 Task: In the Contact  PaisleyAnderson75@manhattan.edu, Add note: 'Schedule a meeting with the marketing team to analyze campaign performance.'. Mark checkbox to create task to follow up ': Tomorrow'. Create task, with  description: Appointment FIxed, Add due date: In 3 Business Days; Add reminder: 30 Minutes before. Set Priority Low  and add note: Take detailed meeting minutes and share them with the team afterward.. Logged in from softage.5@softage.net
Action: Mouse moved to (106, 68)
Screenshot: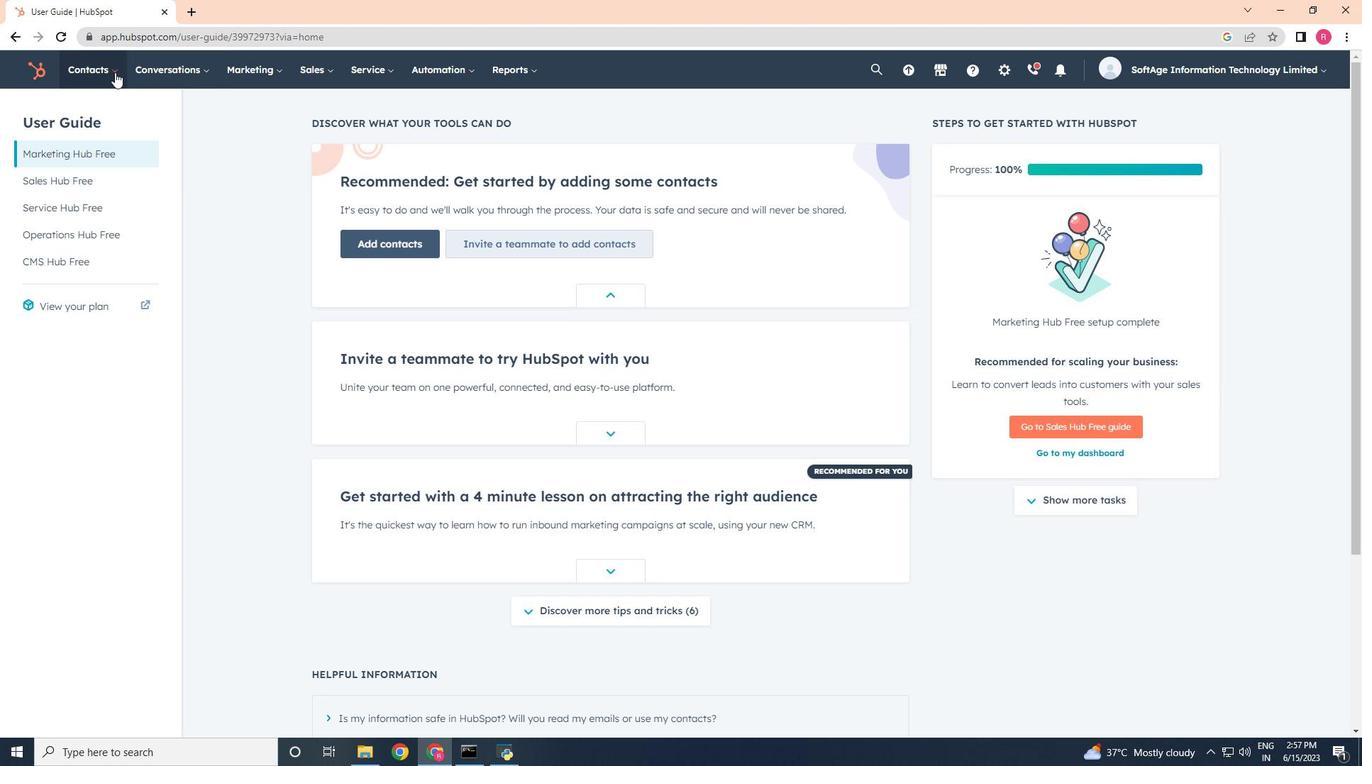
Action: Mouse pressed left at (106, 68)
Screenshot: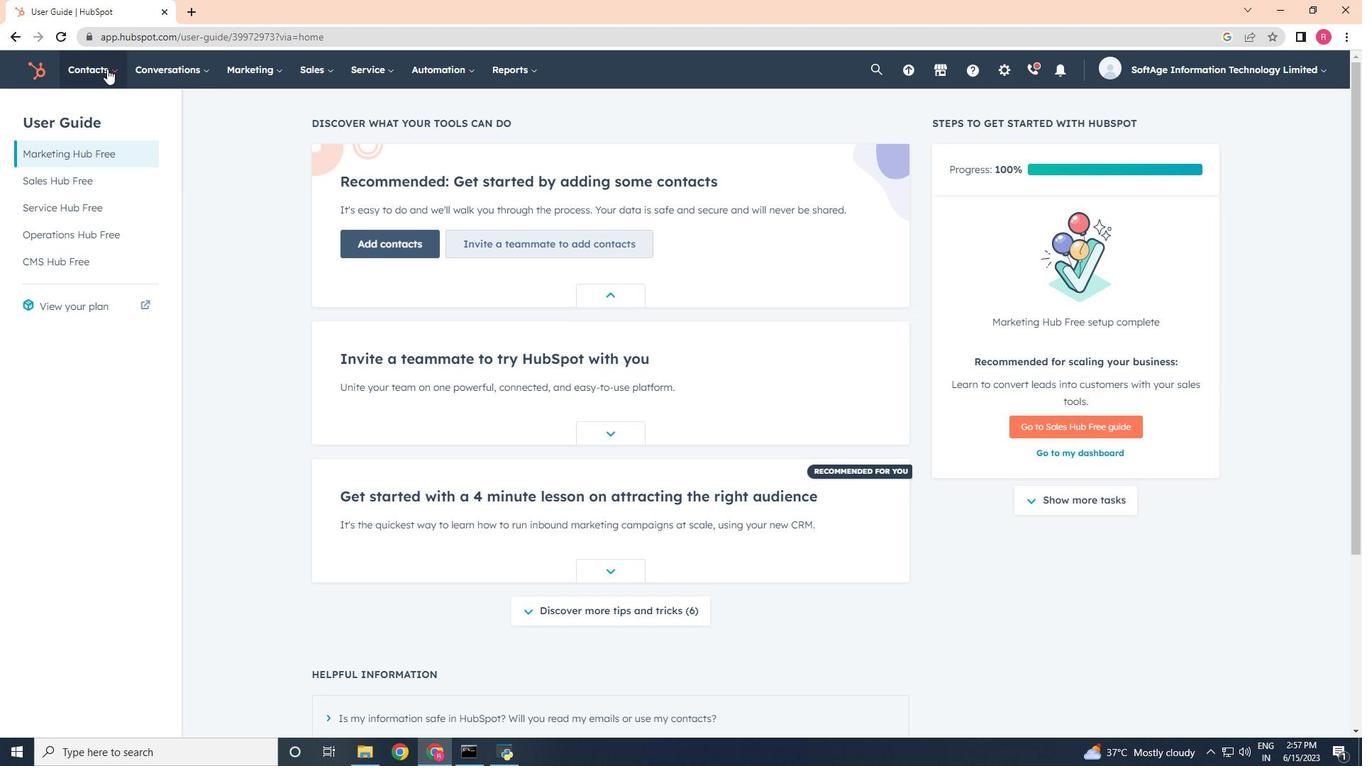 
Action: Mouse moved to (97, 122)
Screenshot: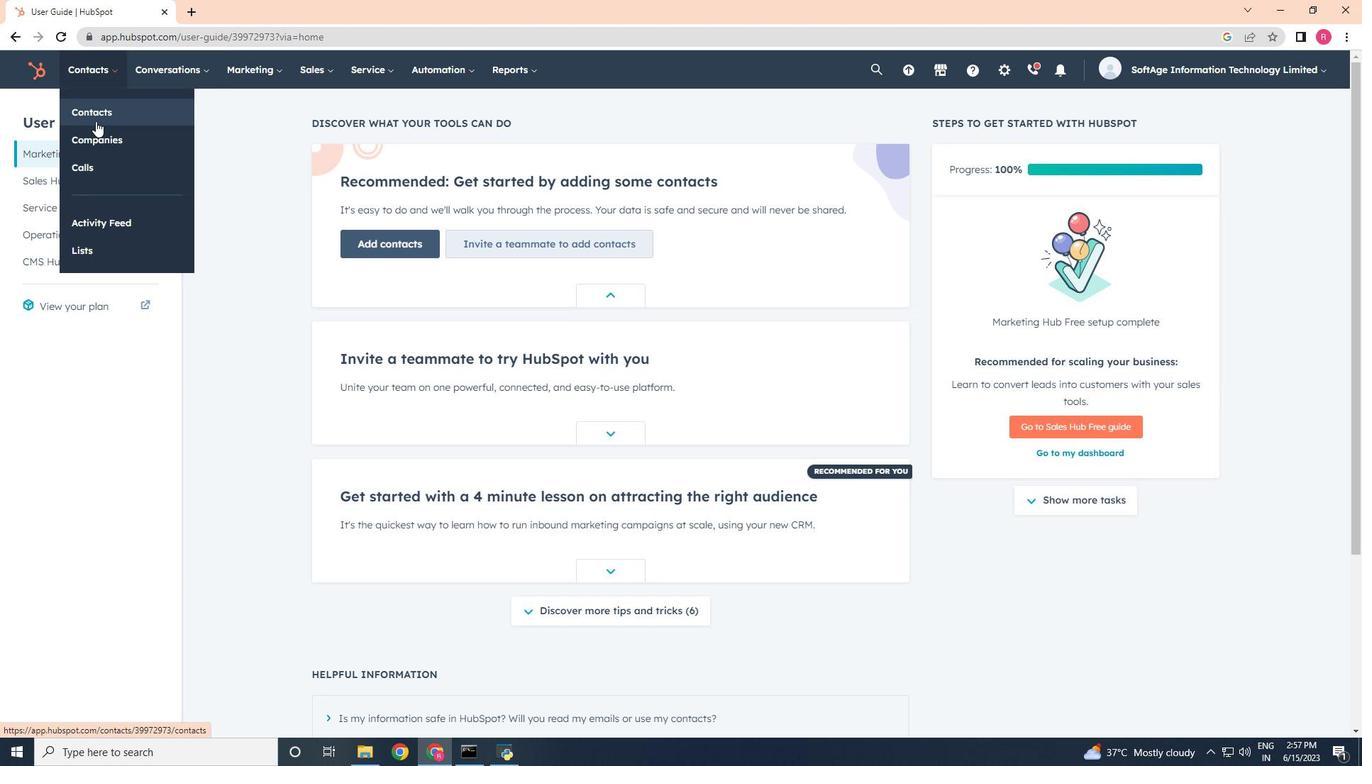
Action: Mouse pressed left at (97, 122)
Screenshot: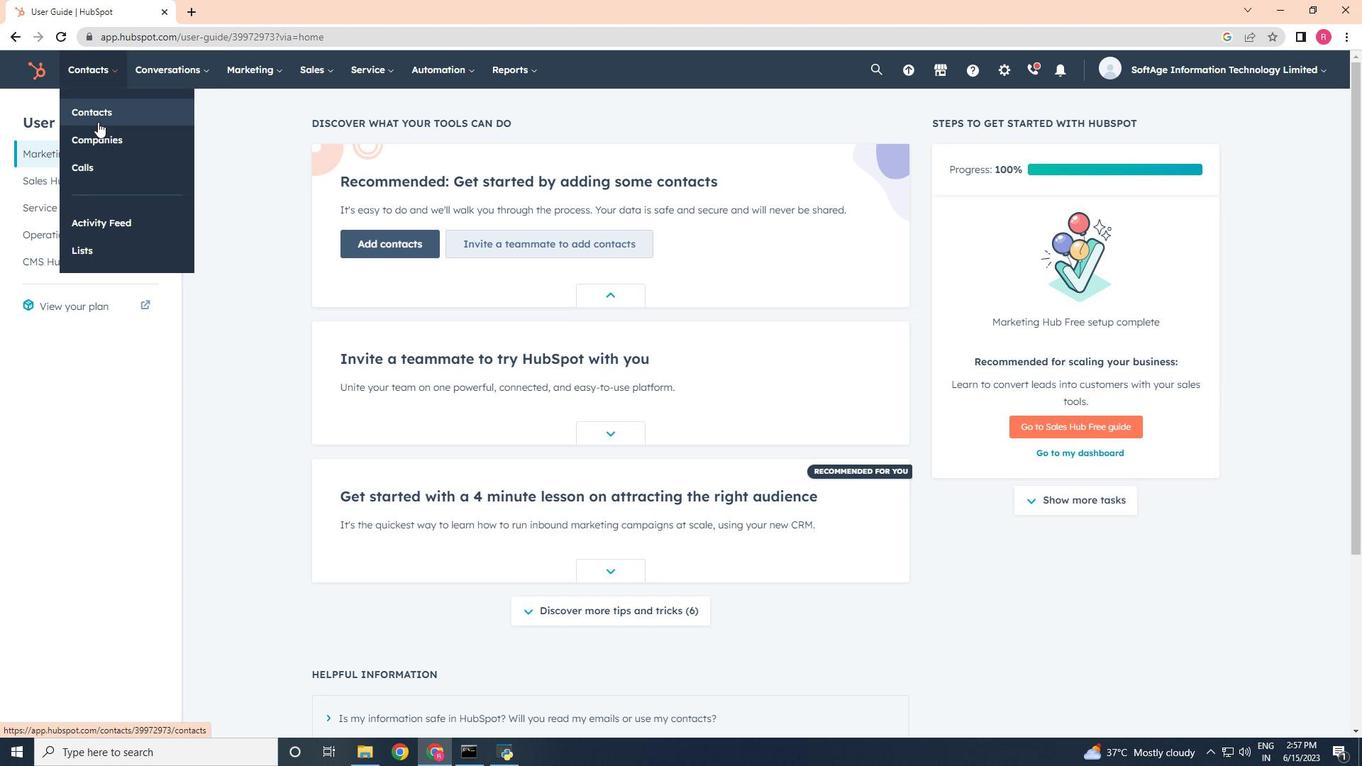 
Action: Mouse moved to (97, 232)
Screenshot: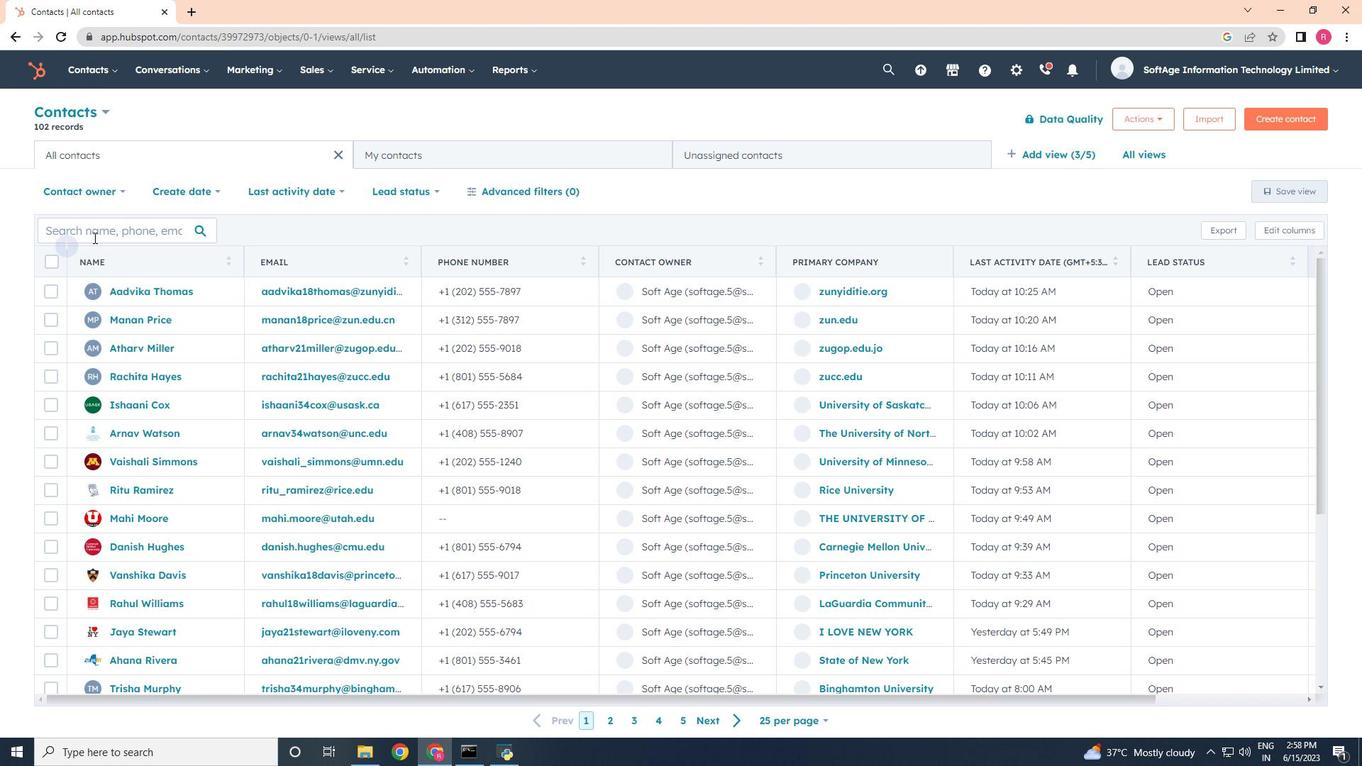 
Action: Mouse pressed left at (97, 232)
Screenshot: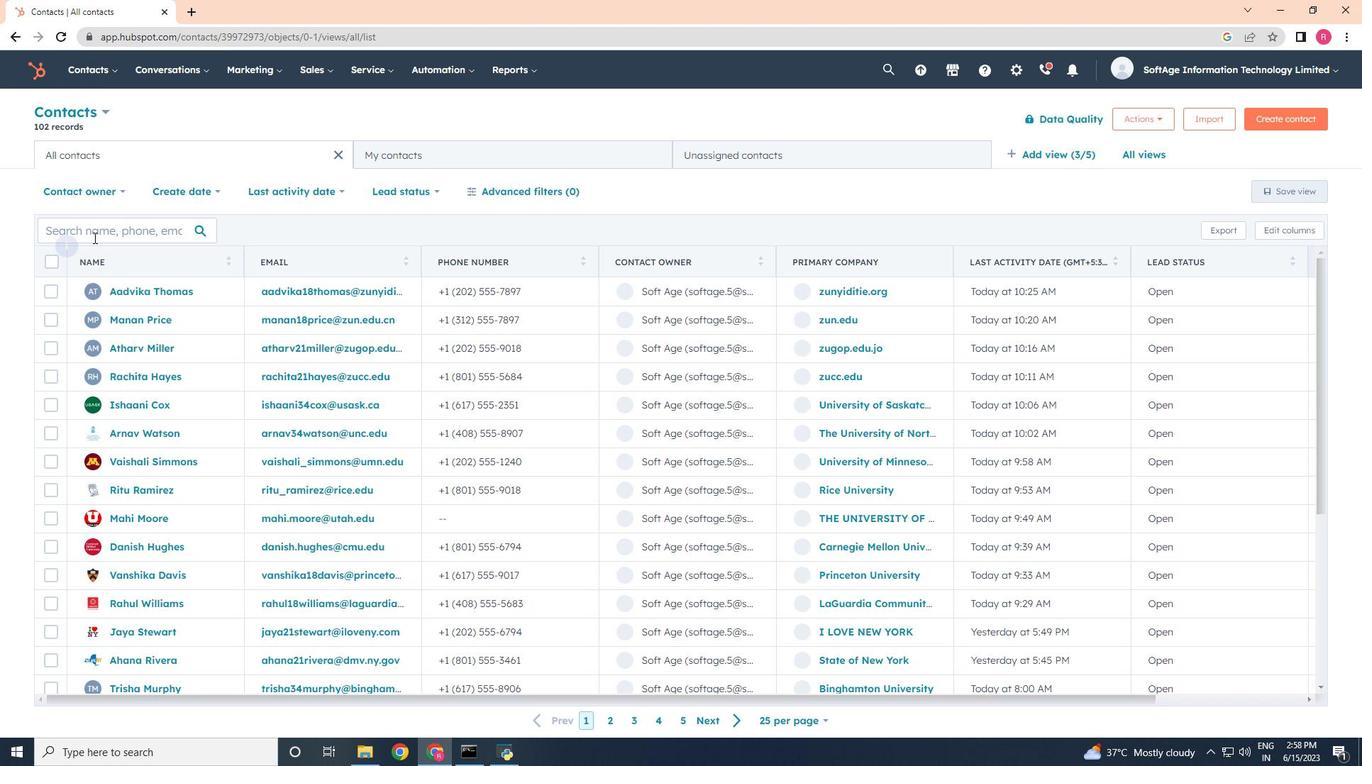 
Action: Key pressed <Key.shift><Key.shift><Key.shift><Key.shift><Key.shift><Key.shift><Key.shift><Key.shift><Key.shift><Key.shift><Key.shift><Key.shift><Key.shift><Key.shift><Key.shift><Key.shift><Key.shift><Key.shift><Key.shift><Key.shift>Paisley<Key.shift><Key.shift><Key.shift><Key.shift><Key.shift><Key.shift><Key.shift><Key.shift><Key.shift><Key.shift><Key.shift><Key.shift><Key.shift><Key.shift><Key.shift><Key.shift><Key.shift><Key.shift><Key.shift><Key.shift><Key.shift><Key.shift><Key.shift><Key.shift><Key.shift><Key.shift><Key.shift><Key.shift>Ander
Screenshot: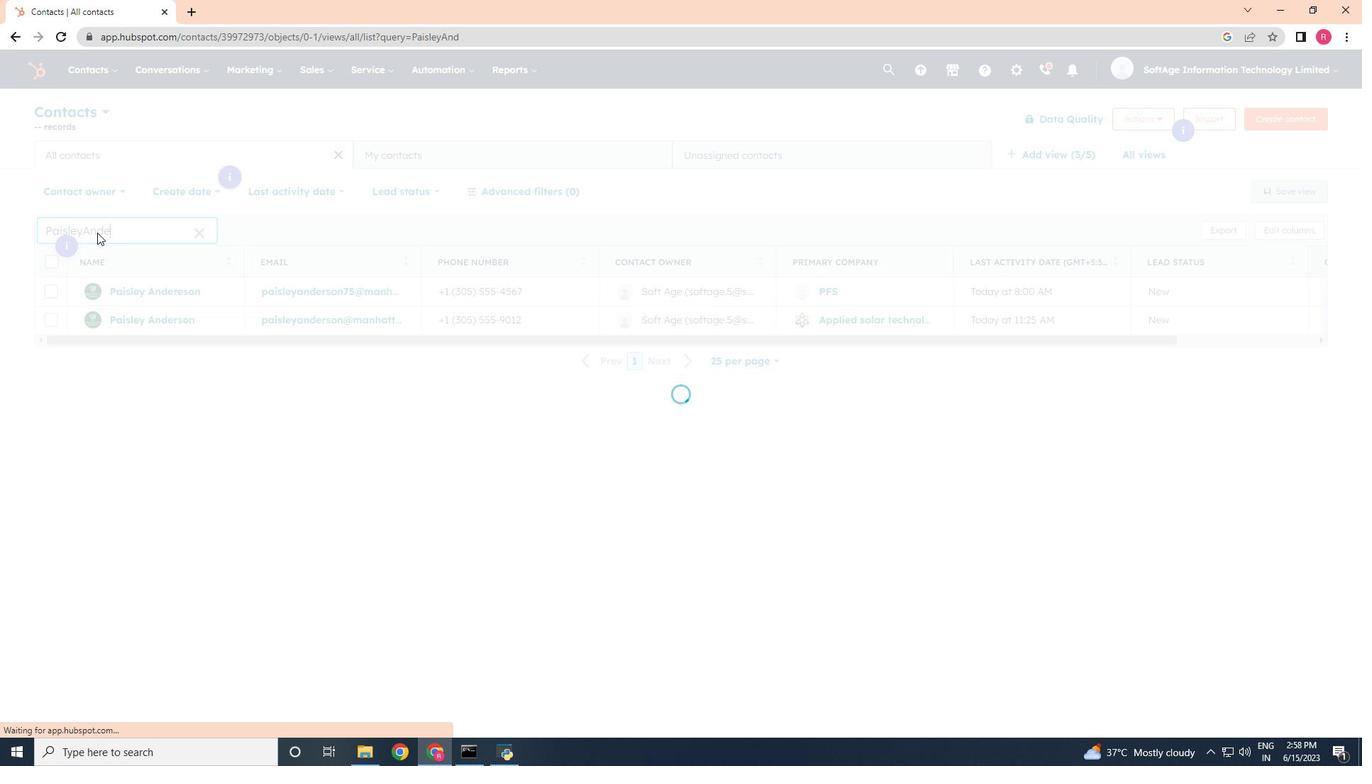 
Action: Mouse moved to (151, 295)
Screenshot: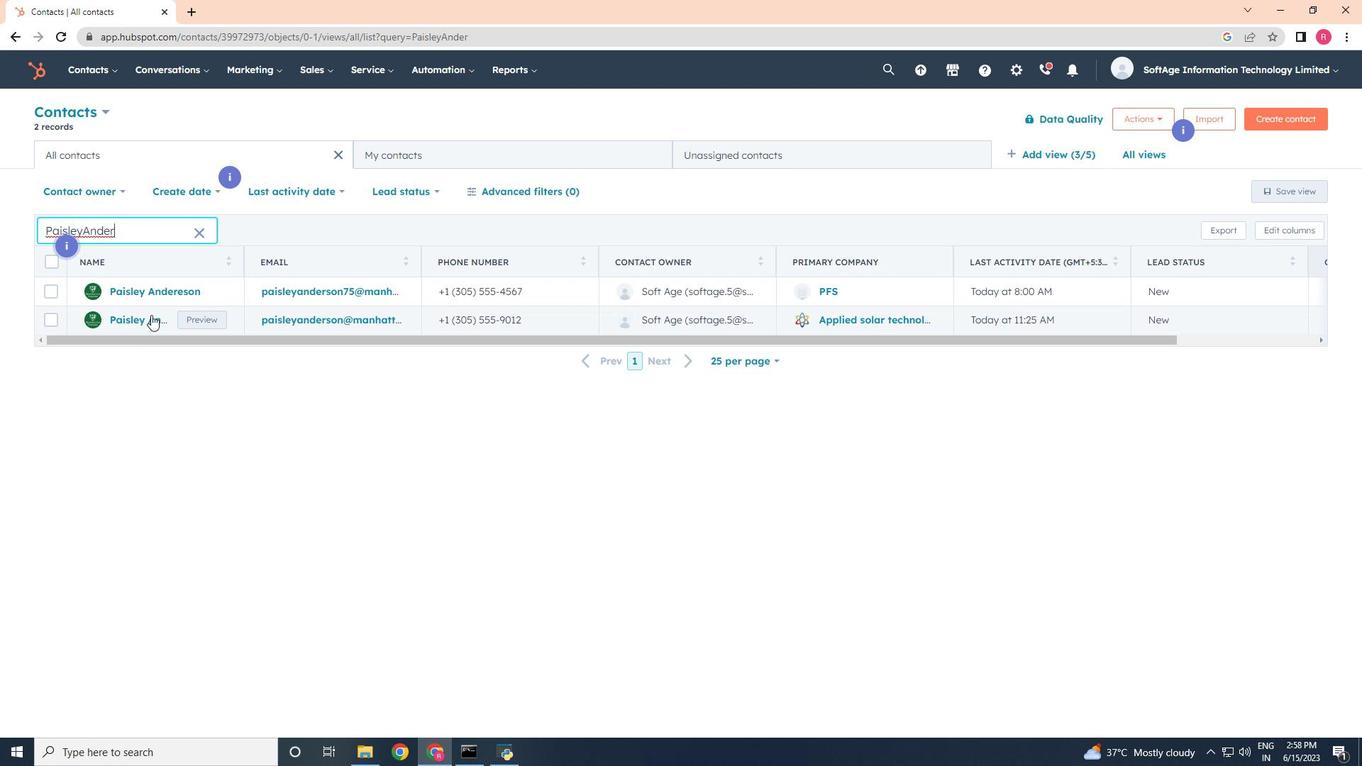 
Action: Mouse pressed left at (151, 295)
Screenshot: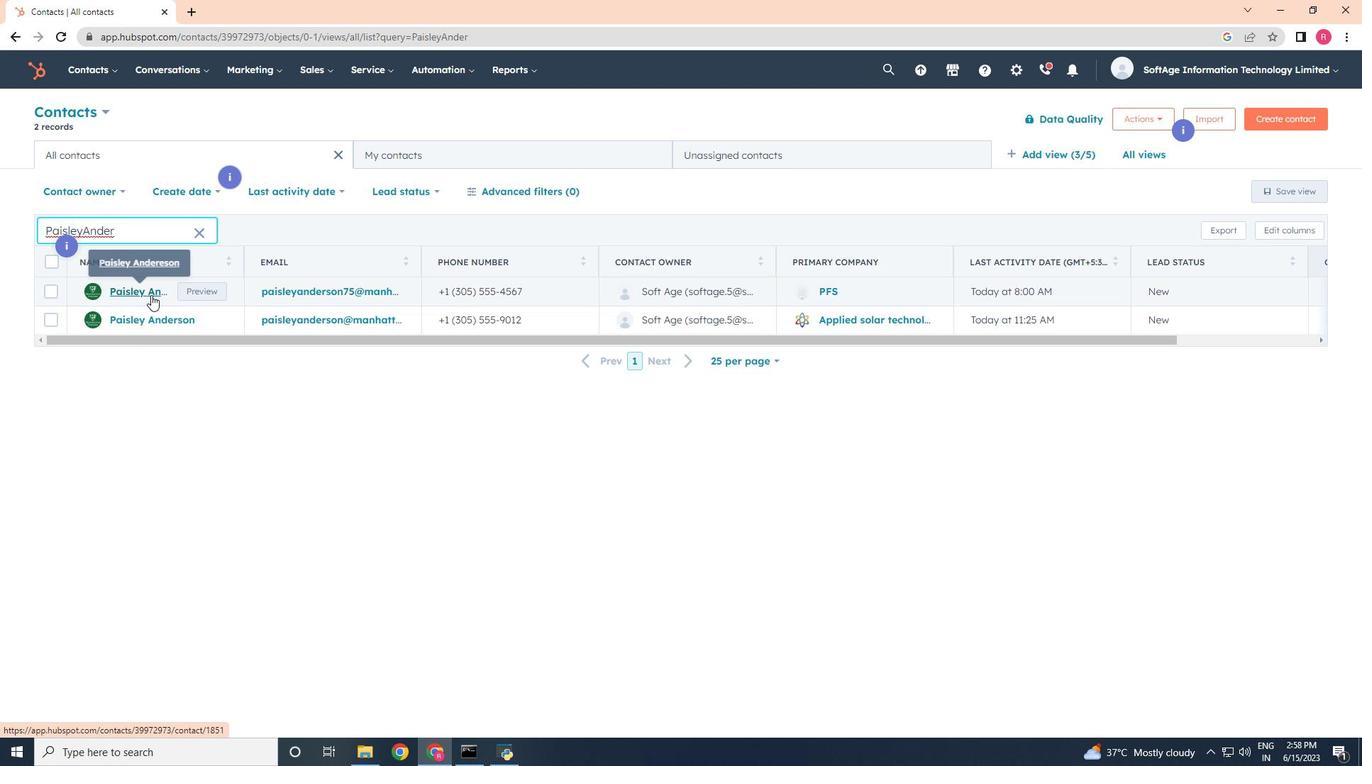 
Action: Mouse moved to (44, 291)
Screenshot: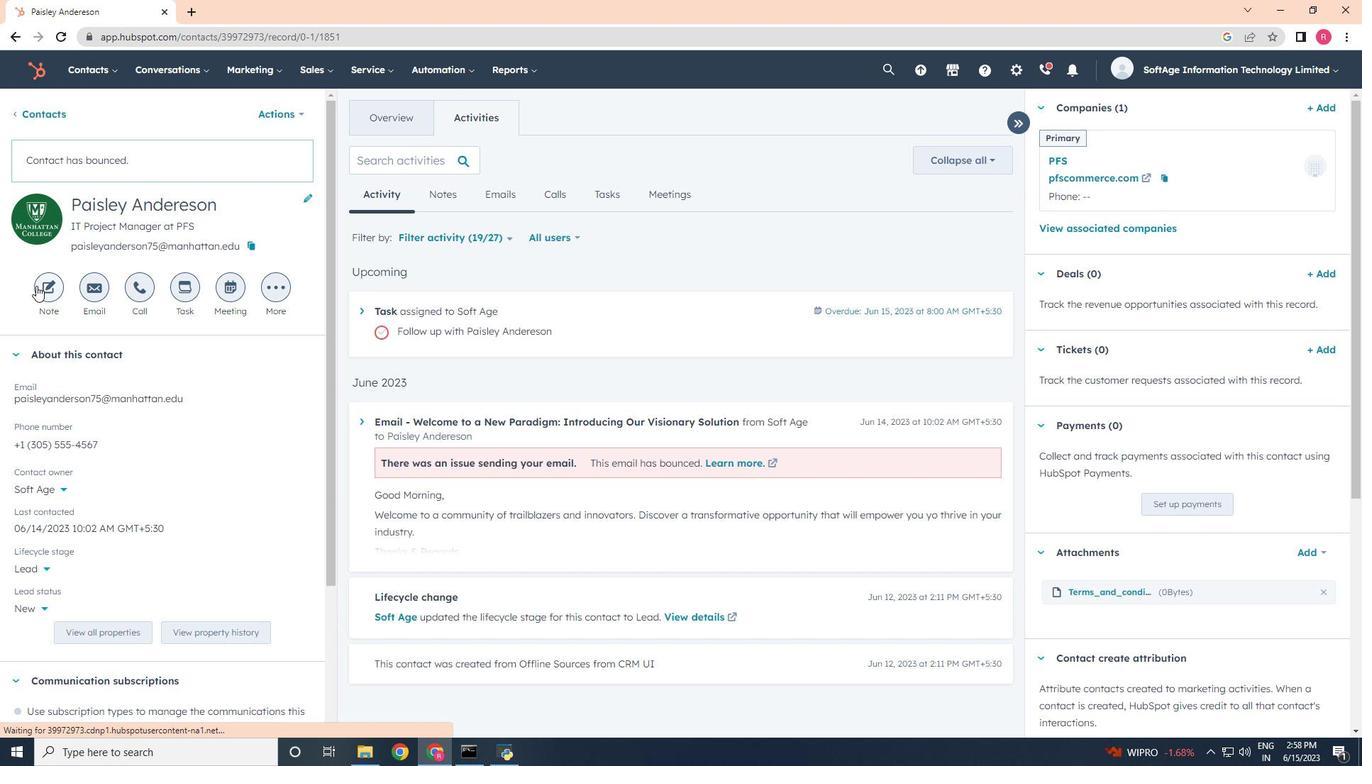 
Action: Mouse pressed left at (44, 291)
Screenshot: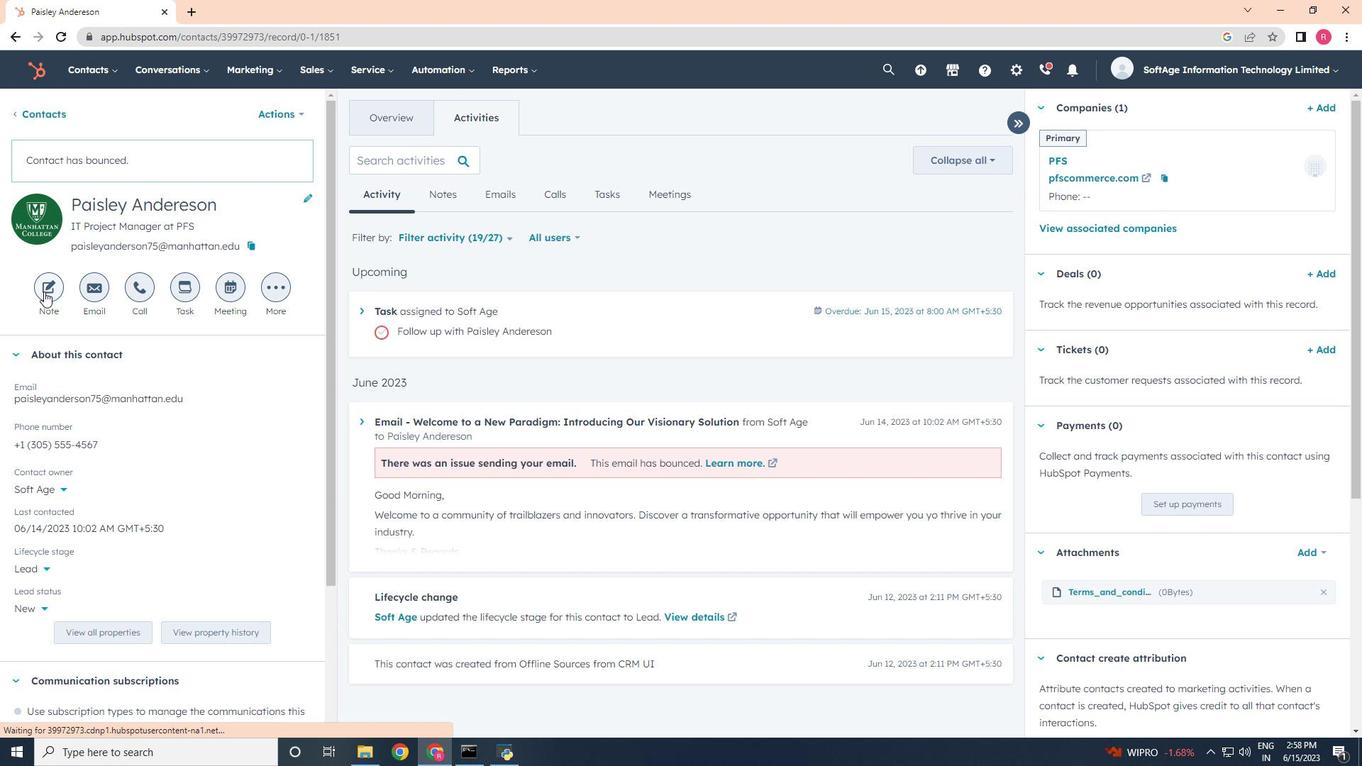 
Action: Mouse moved to (1201, 425)
Screenshot: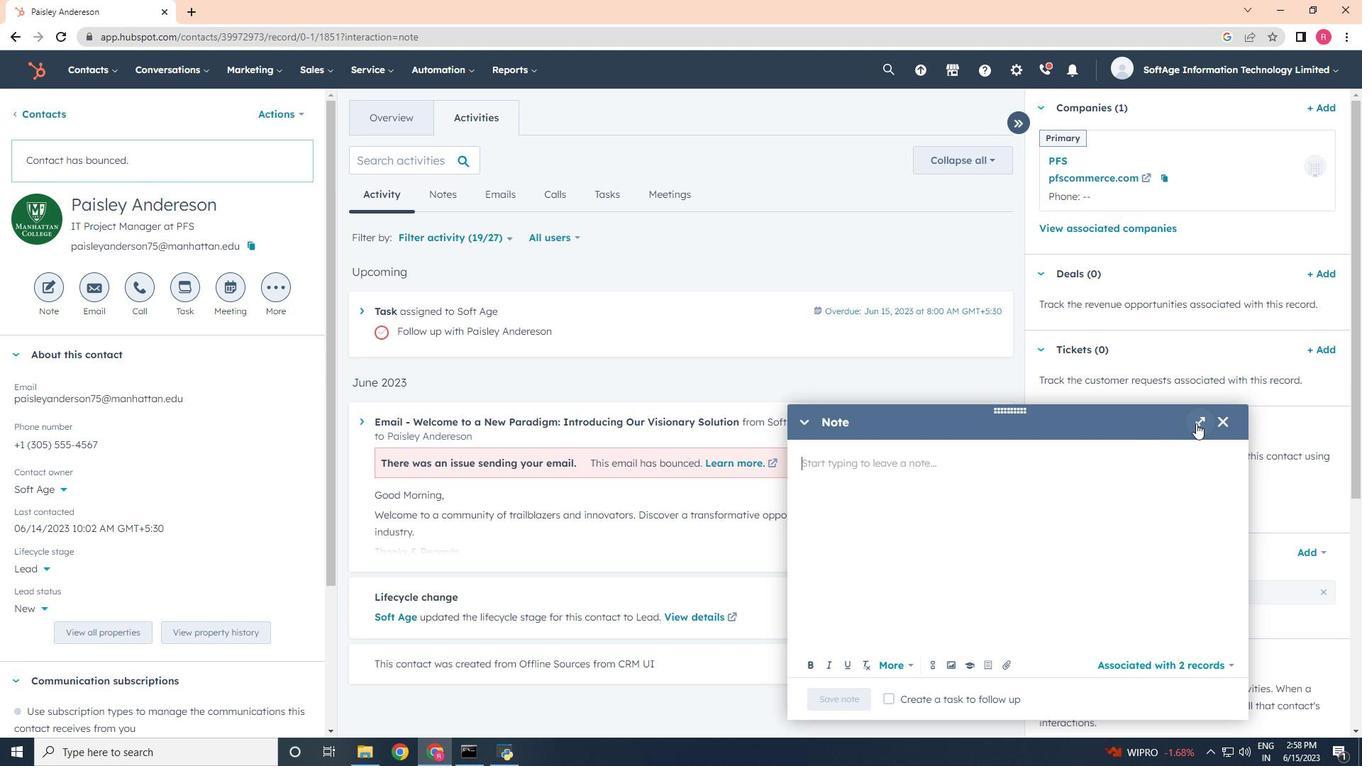
Action: Mouse pressed left at (1201, 425)
Screenshot: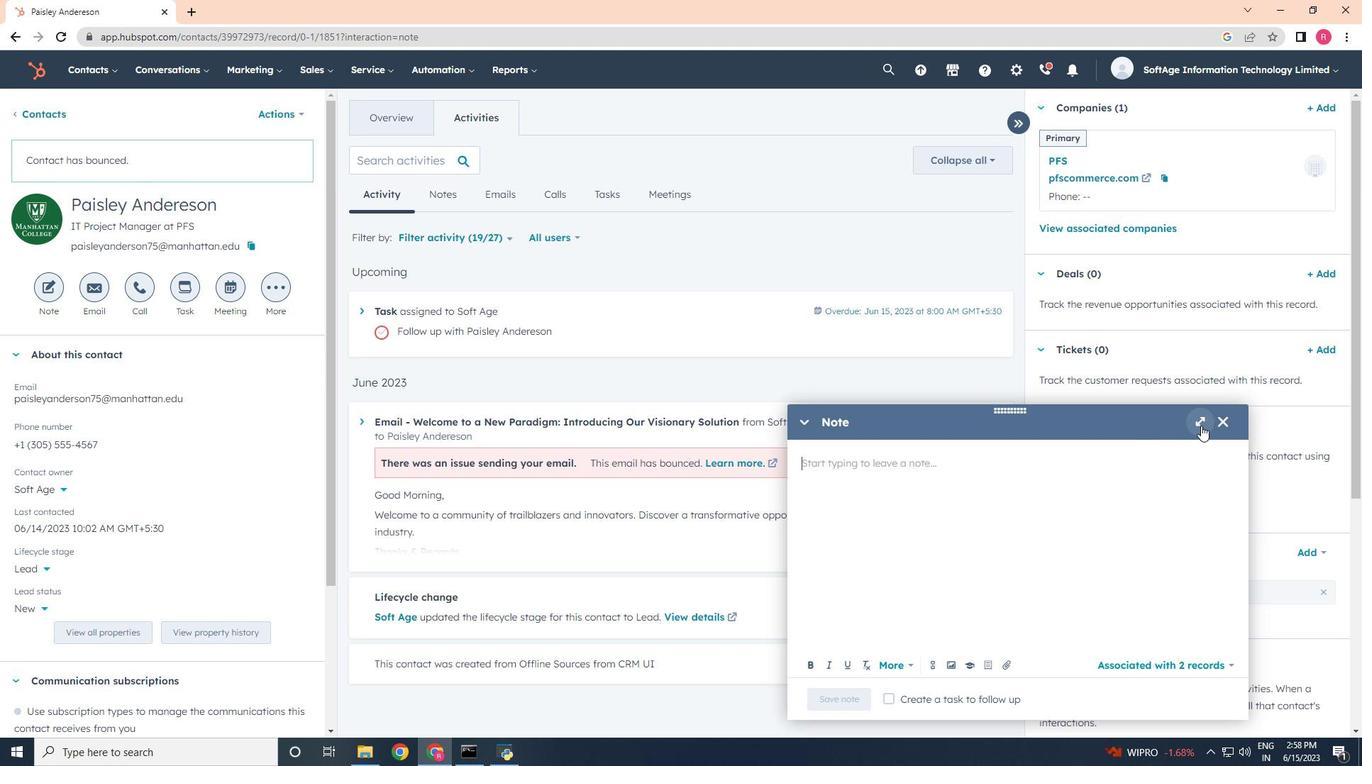 
Action: Mouse moved to (768, 459)
Screenshot: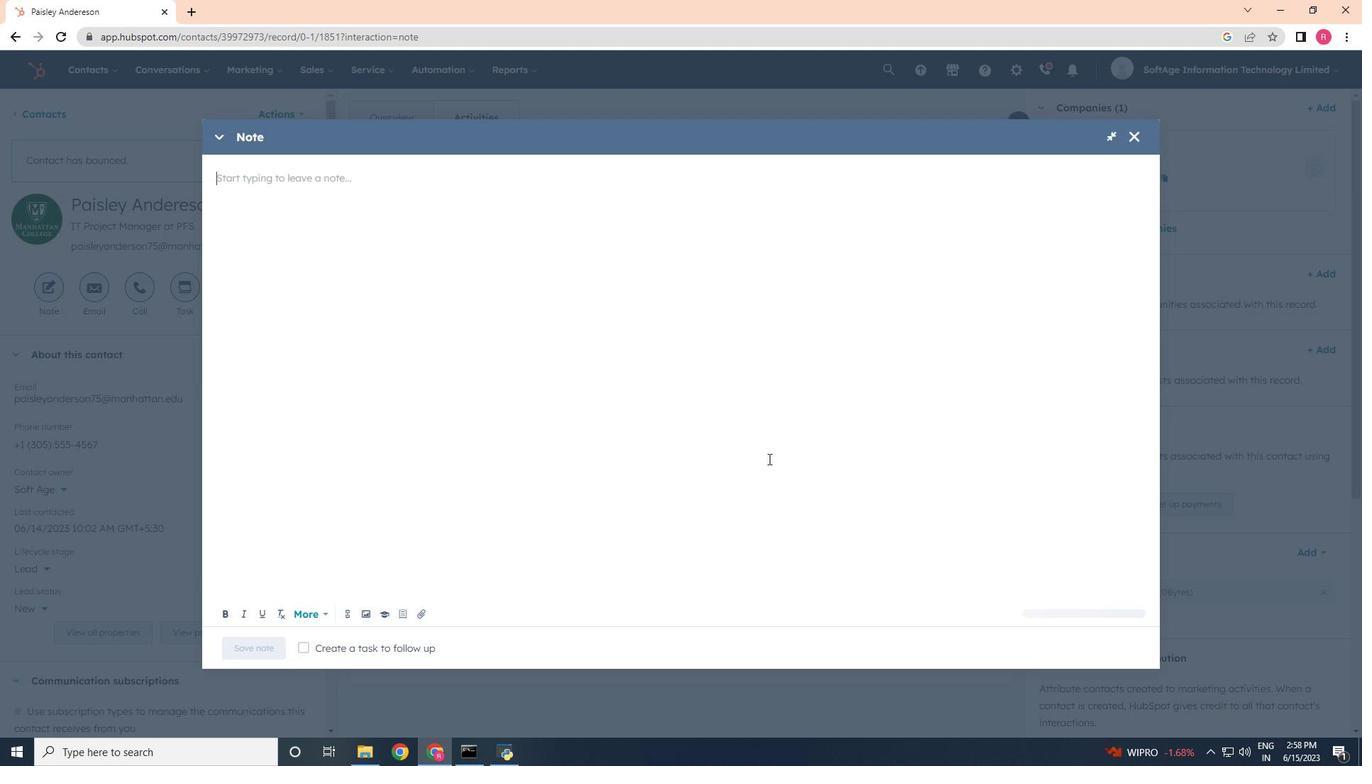 
Action: Key pressed <Key.shift>Schedule<Key.space>a<Key.space>meeting<Key.space>with<Key.space>the<Key.space>marketing<Key.space>team<Key.space>to<Key.space>analyze<Key.space>campaign<Key.space>performance<Key.space><Key.backspace>.
Screenshot: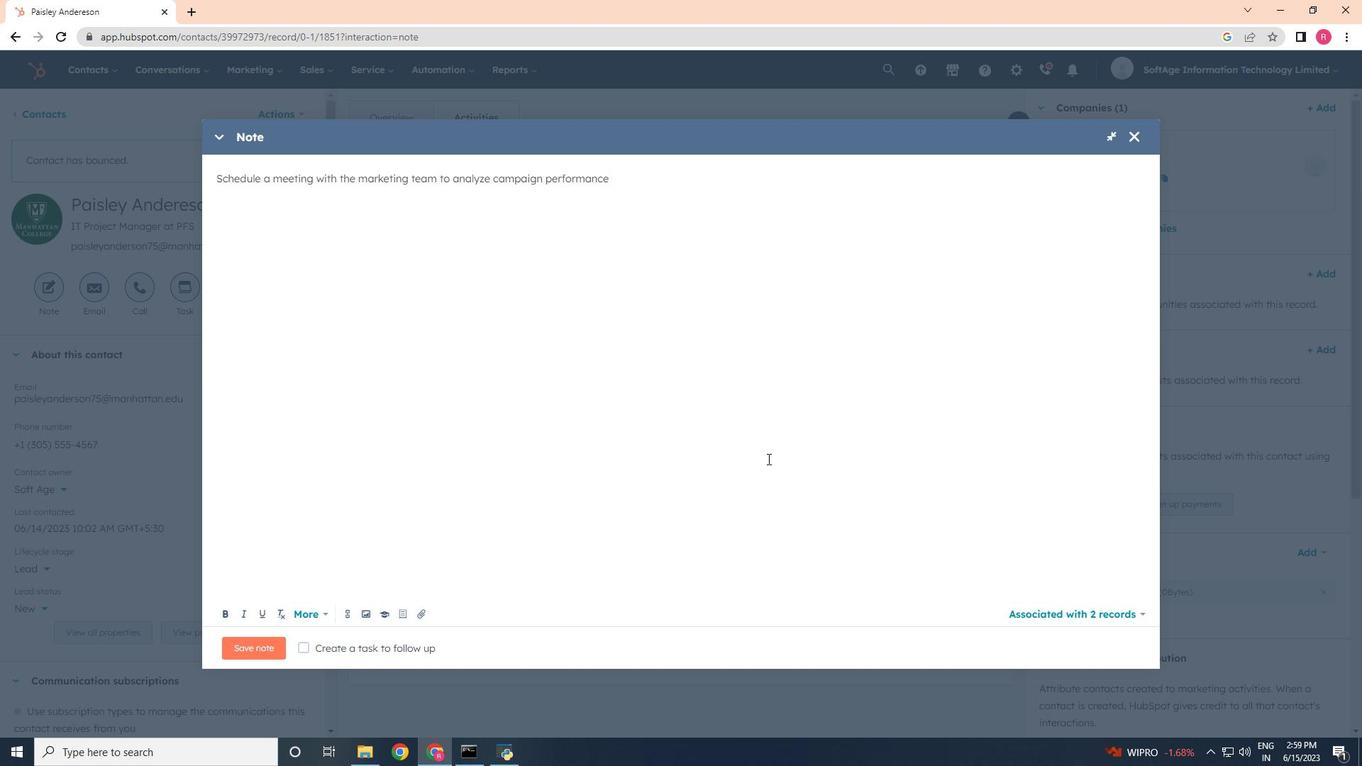 
Action: Mouse moved to (304, 653)
Screenshot: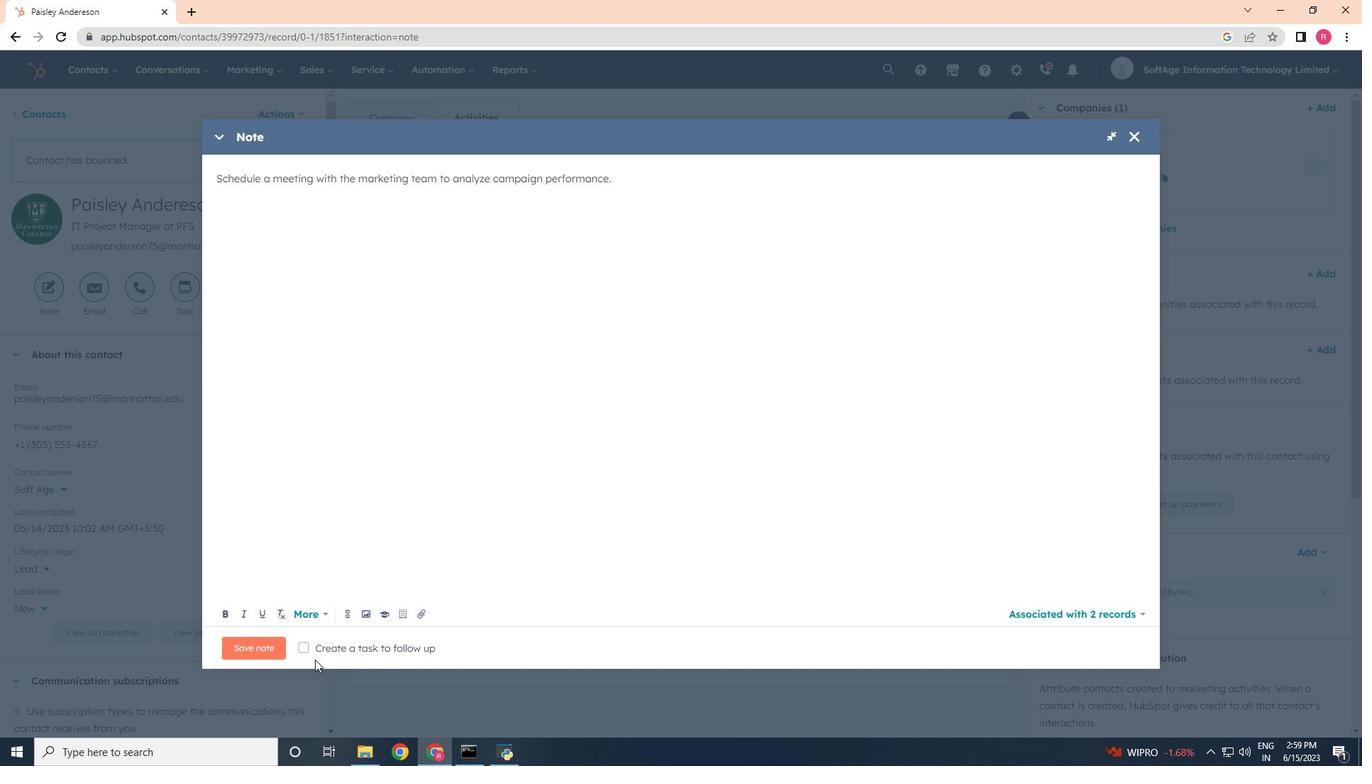 
Action: Mouse pressed left at (304, 653)
Screenshot: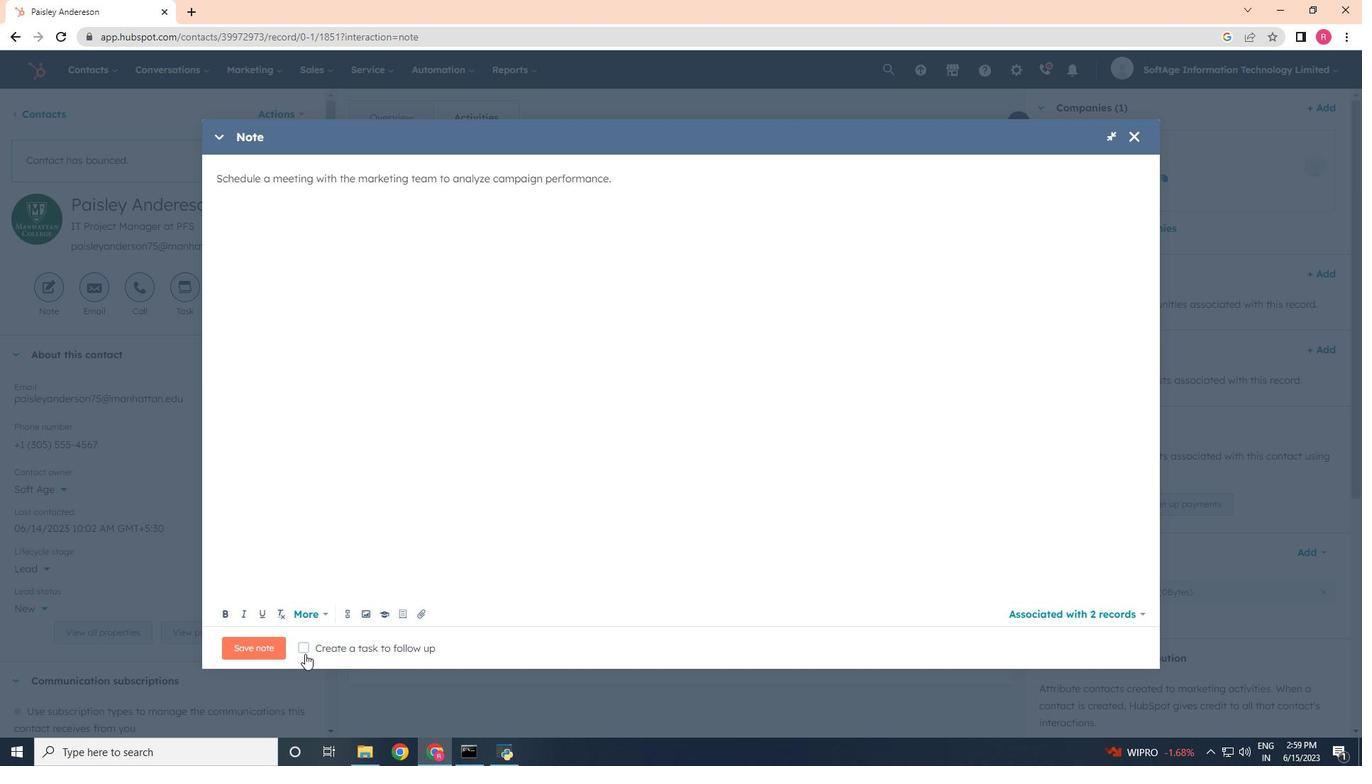 
Action: Mouse moved to (492, 647)
Screenshot: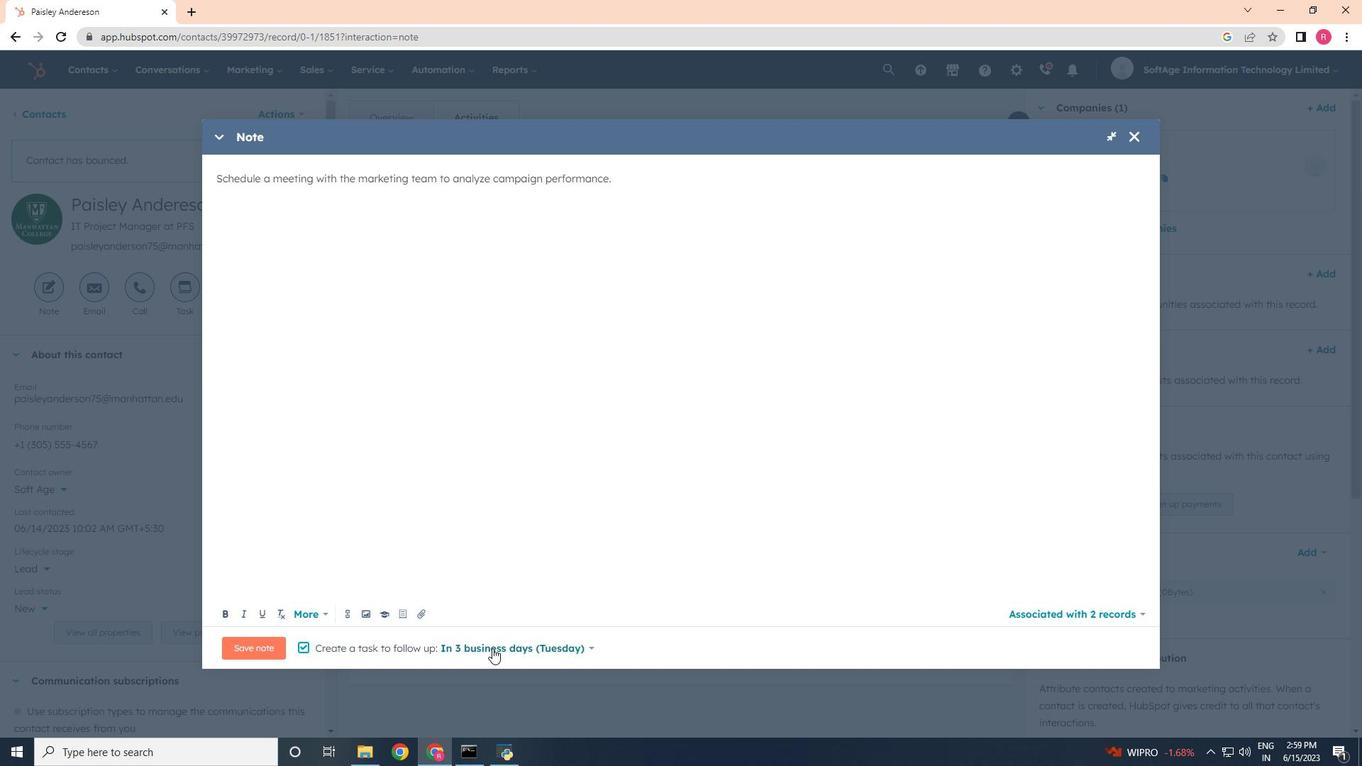 
Action: Mouse pressed left at (492, 647)
Screenshot: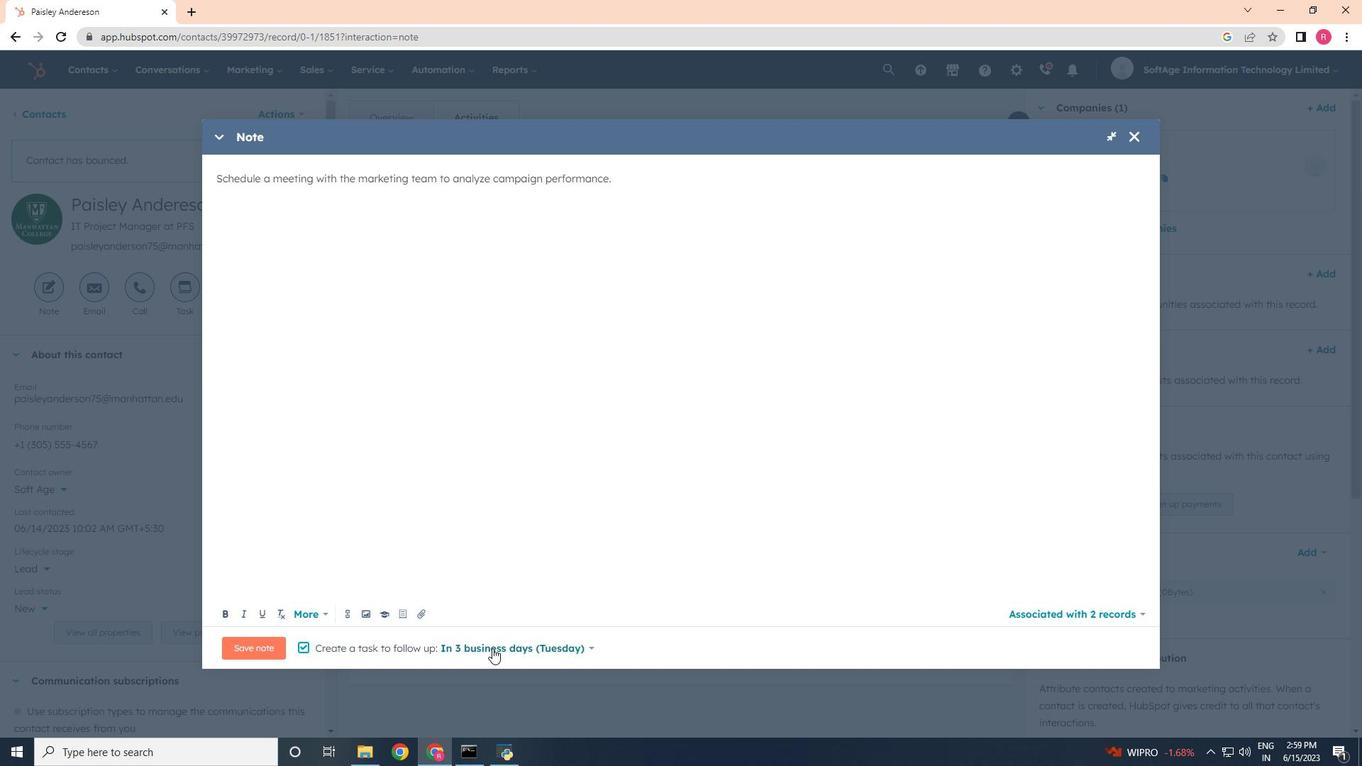 
Action: Mouse moved to (530, 567)
Screenshot: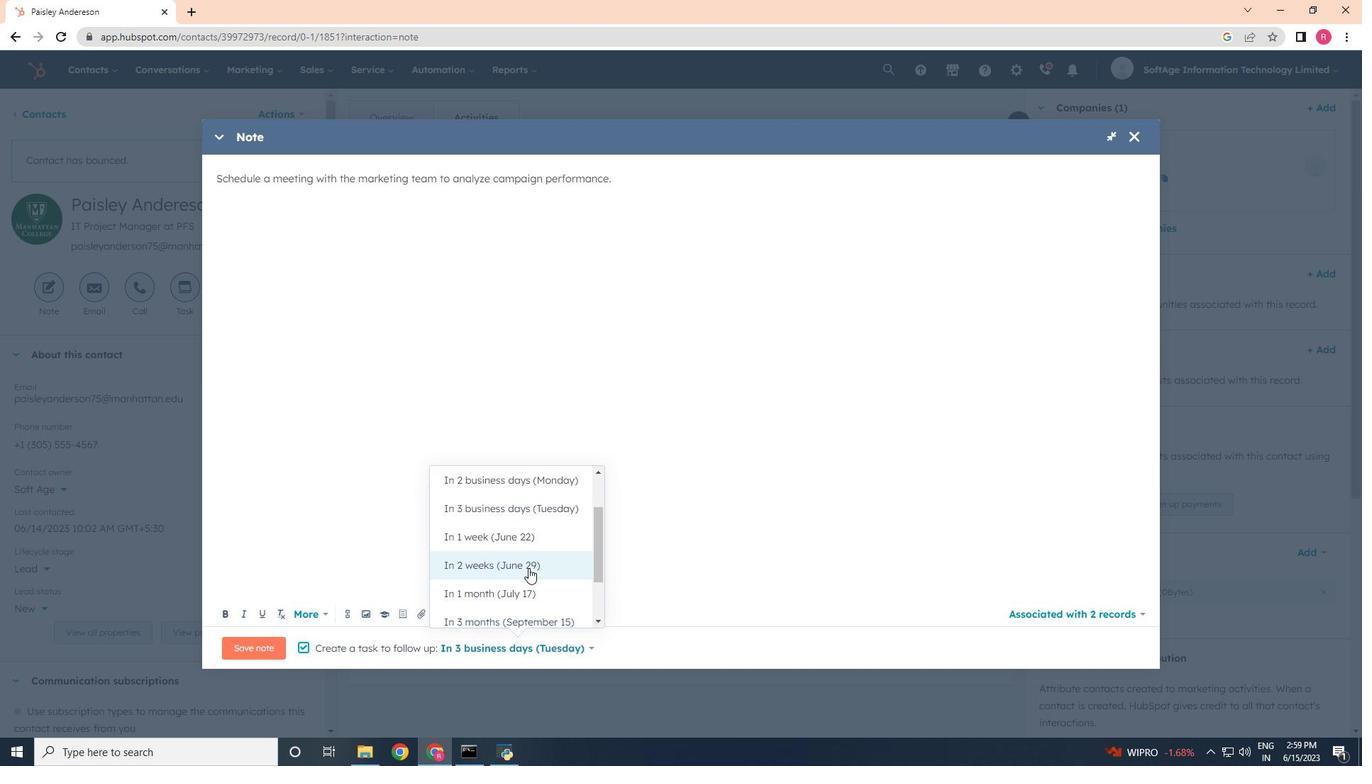 
Action: Mouse scrolled (530, 566) with delta (0, 0)
Screenshot: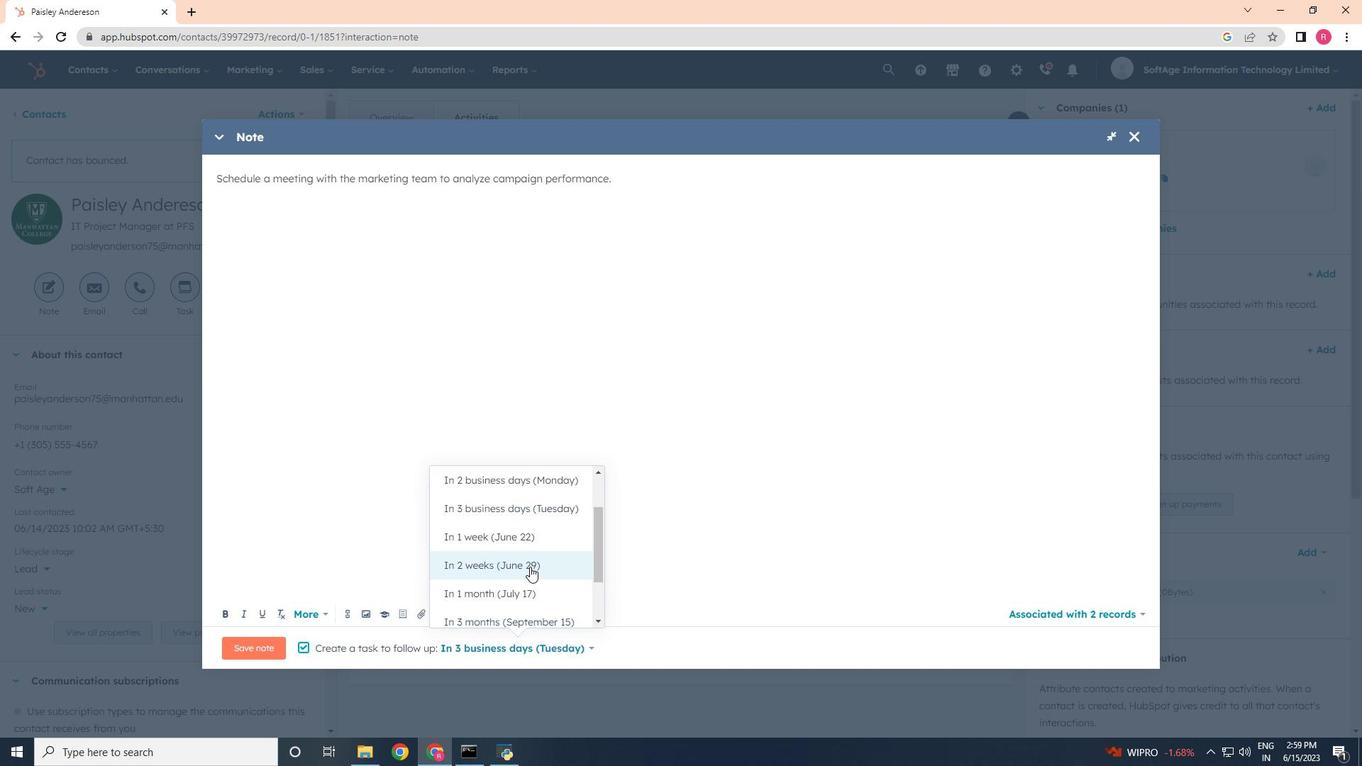 
Action: Mouse moved to (530, 566)
Screenshot: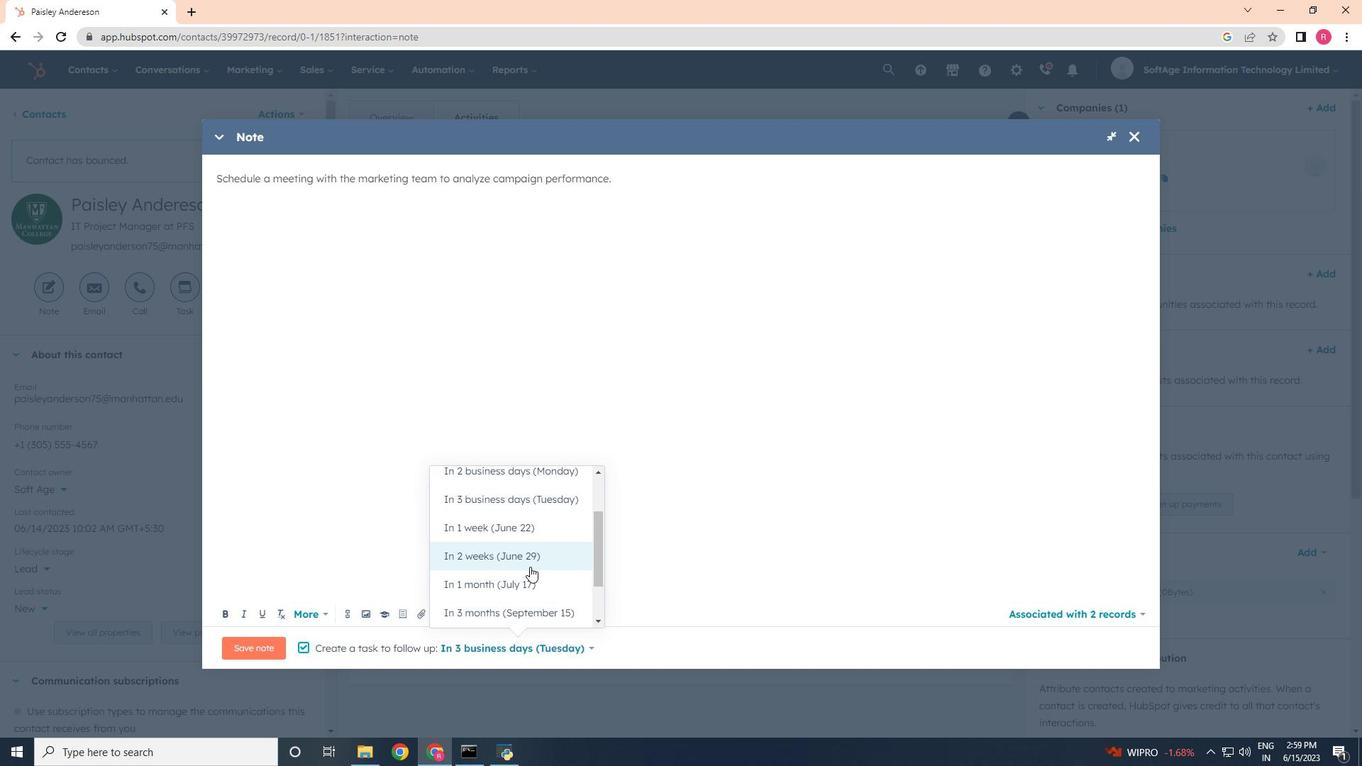 
Action: Mouse scrolled (530, 567) with delta (0, 0)
Screenshot: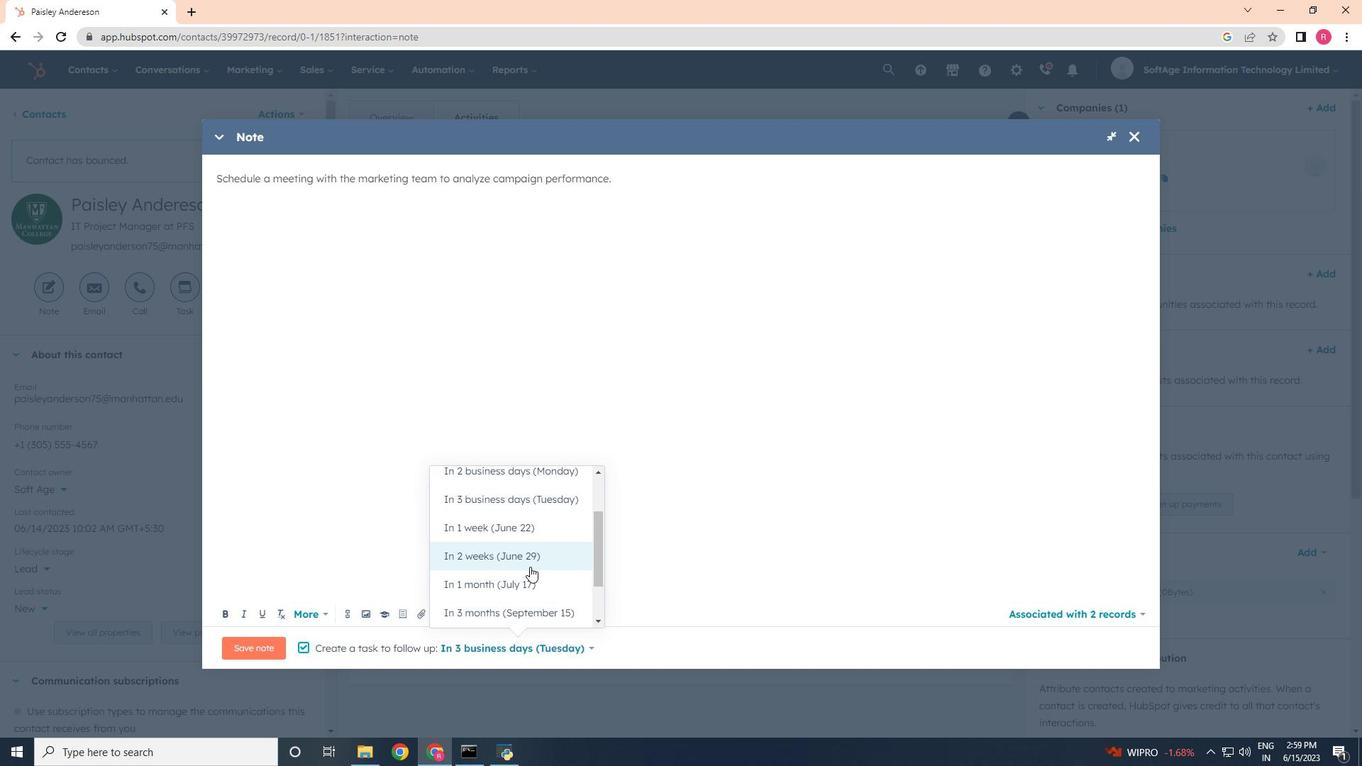 
Action: Mouse moved to (531, 565)
Screenshot: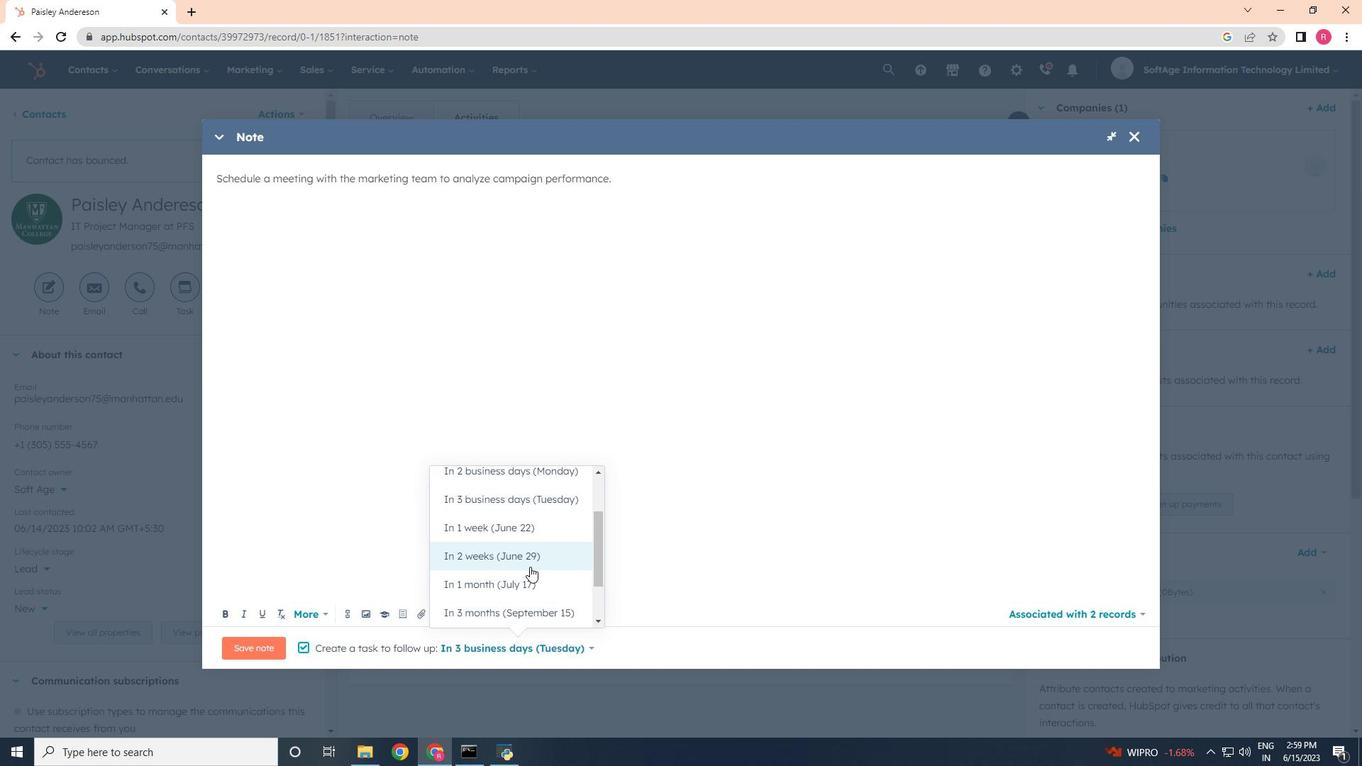 
Action: Mouse scrolled (531, 566) with delta (0, 0)
Screenshot: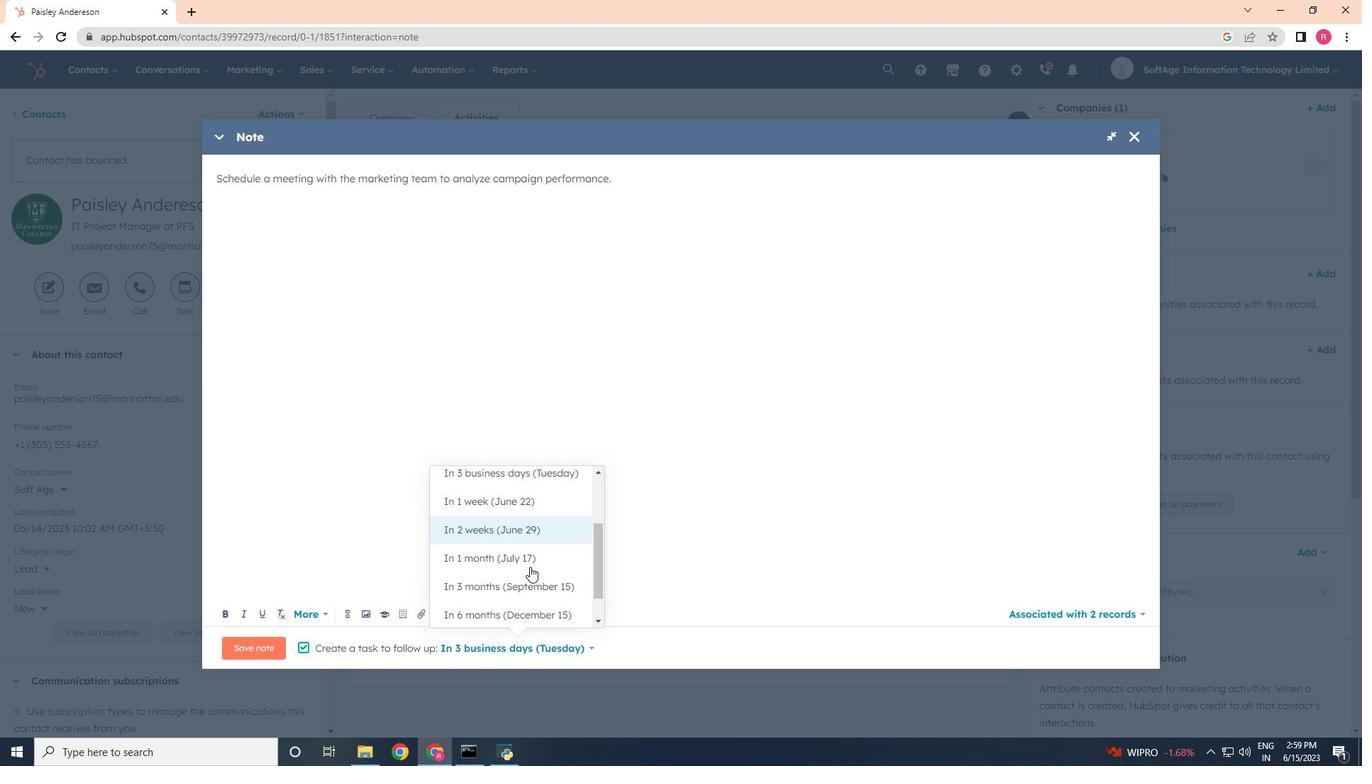 
Action: Mouse scrolled (531, 566) with delta (0, 0)
Screenshot: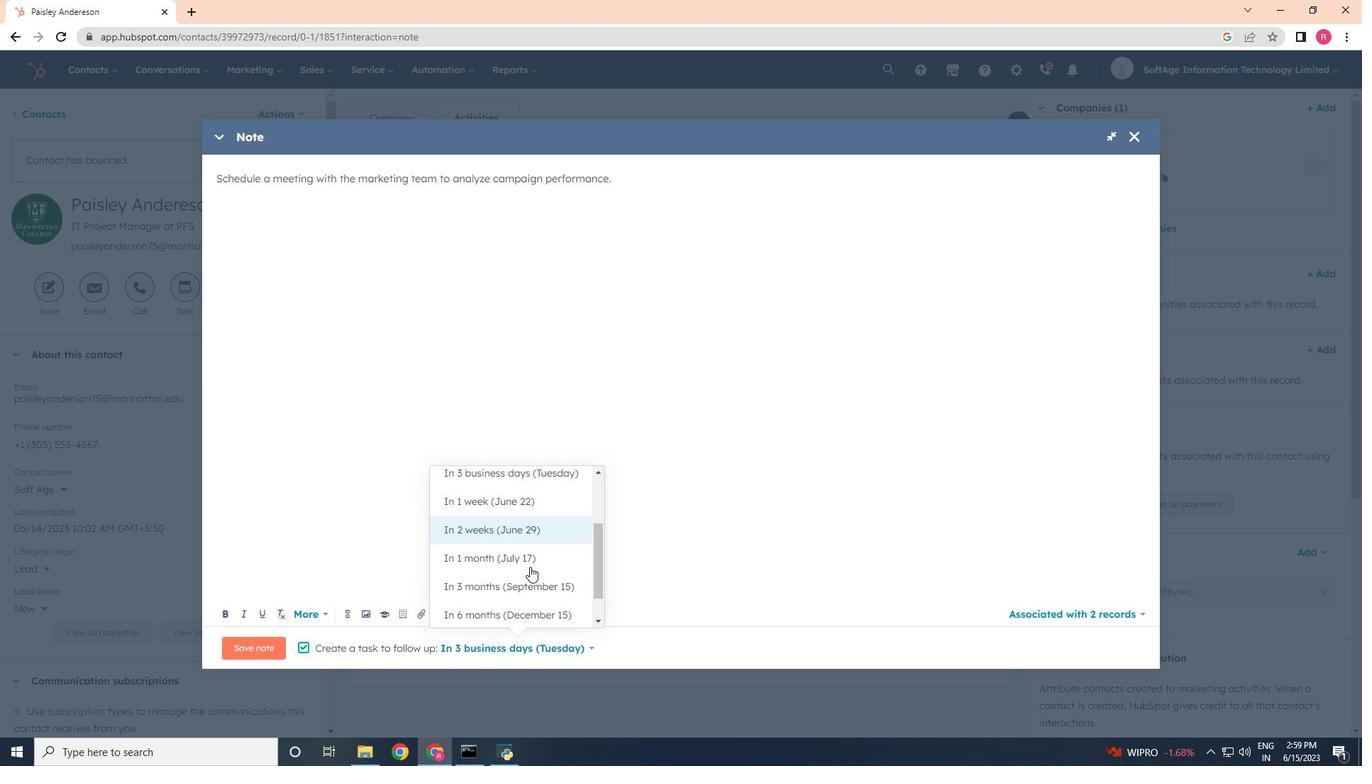 
Action: Mouse scrolled (531, 566) with delta (0, 0)
Screenshot: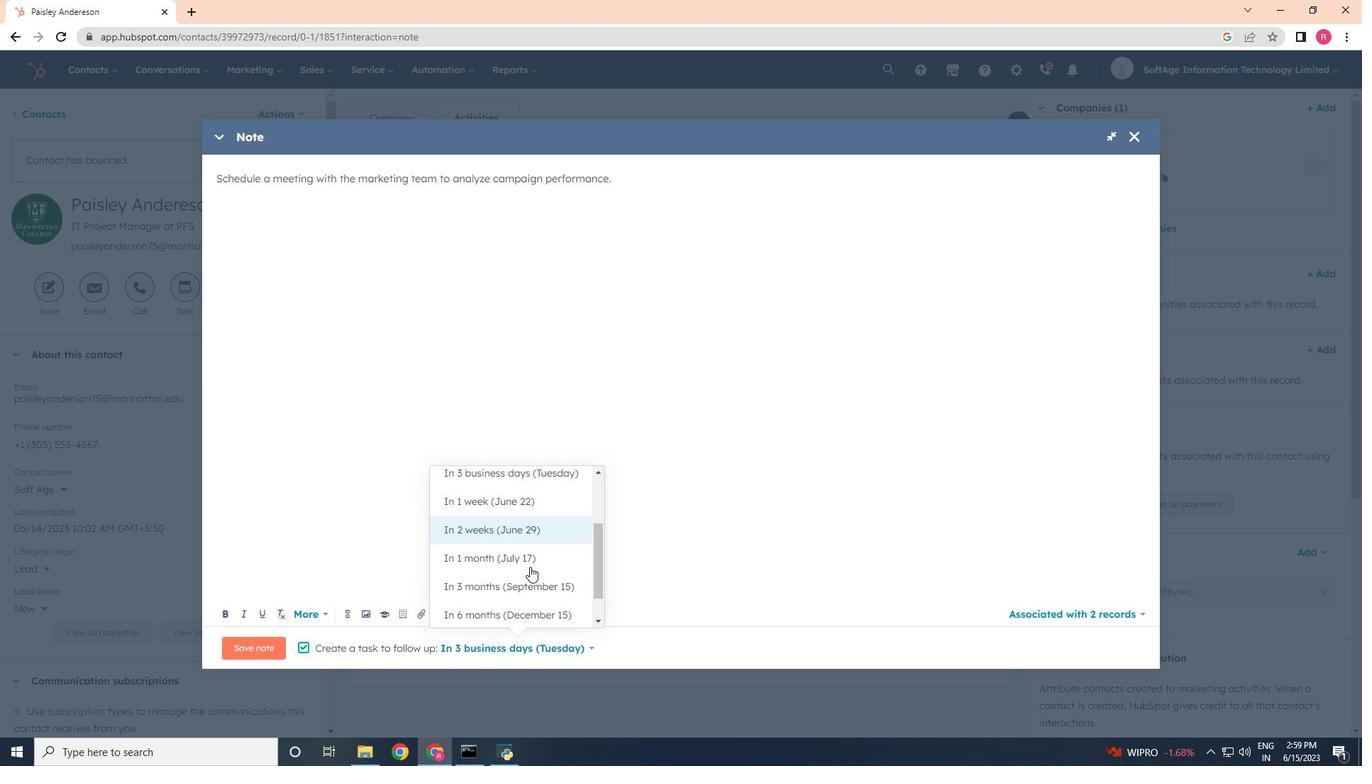 
Action: Mouse scrolled (531, 566) with delta (0, 0)
Screenshot: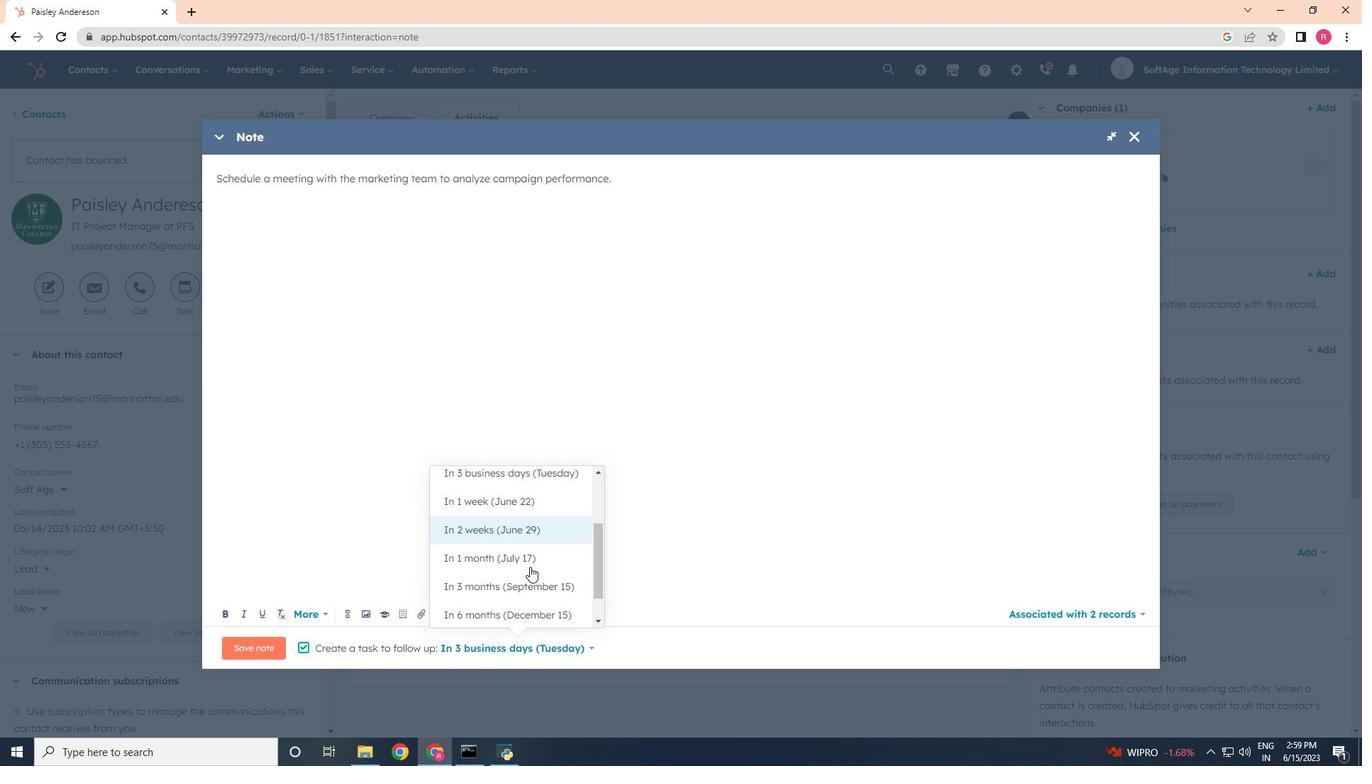 
Action: Mouse scrolled (531, 566) with delta (0, 0)
Screenshot: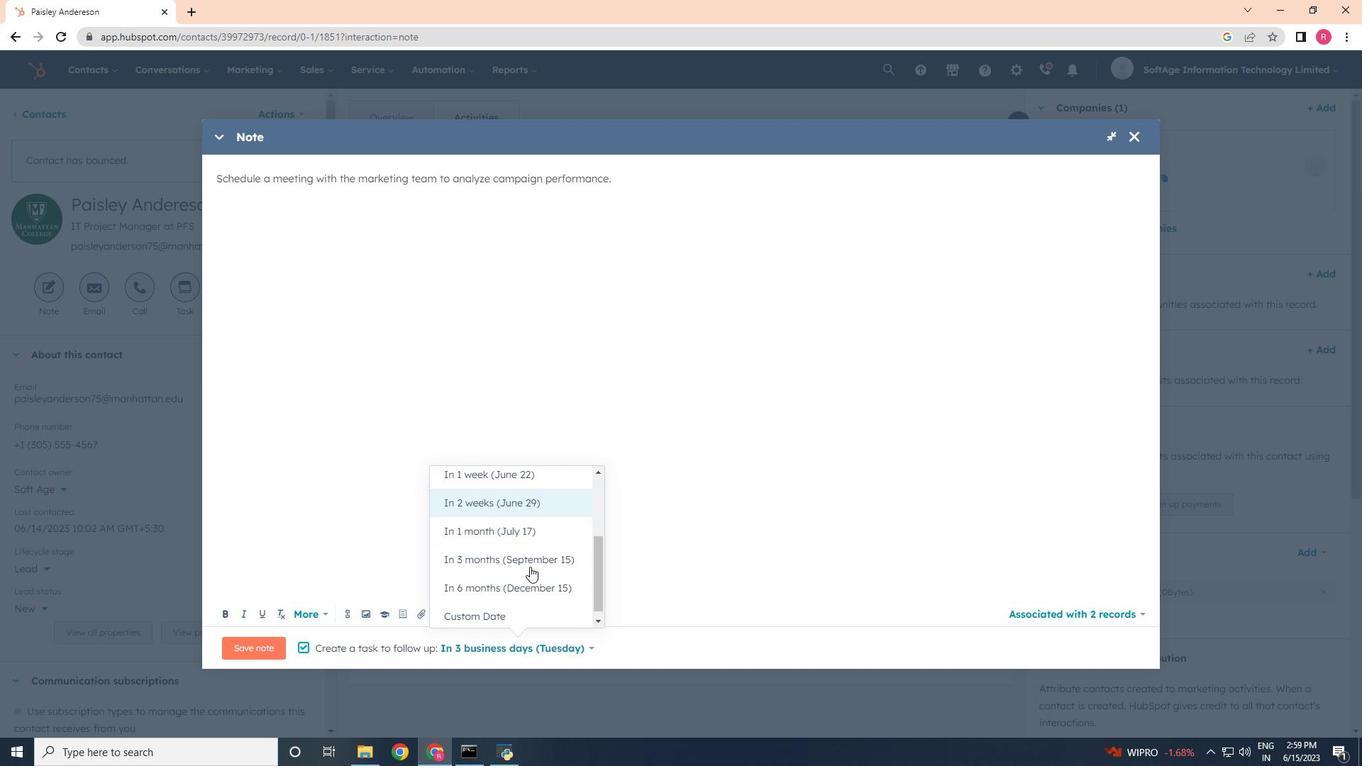 
Action: Mouse moved to (491, 520)
Screenshot: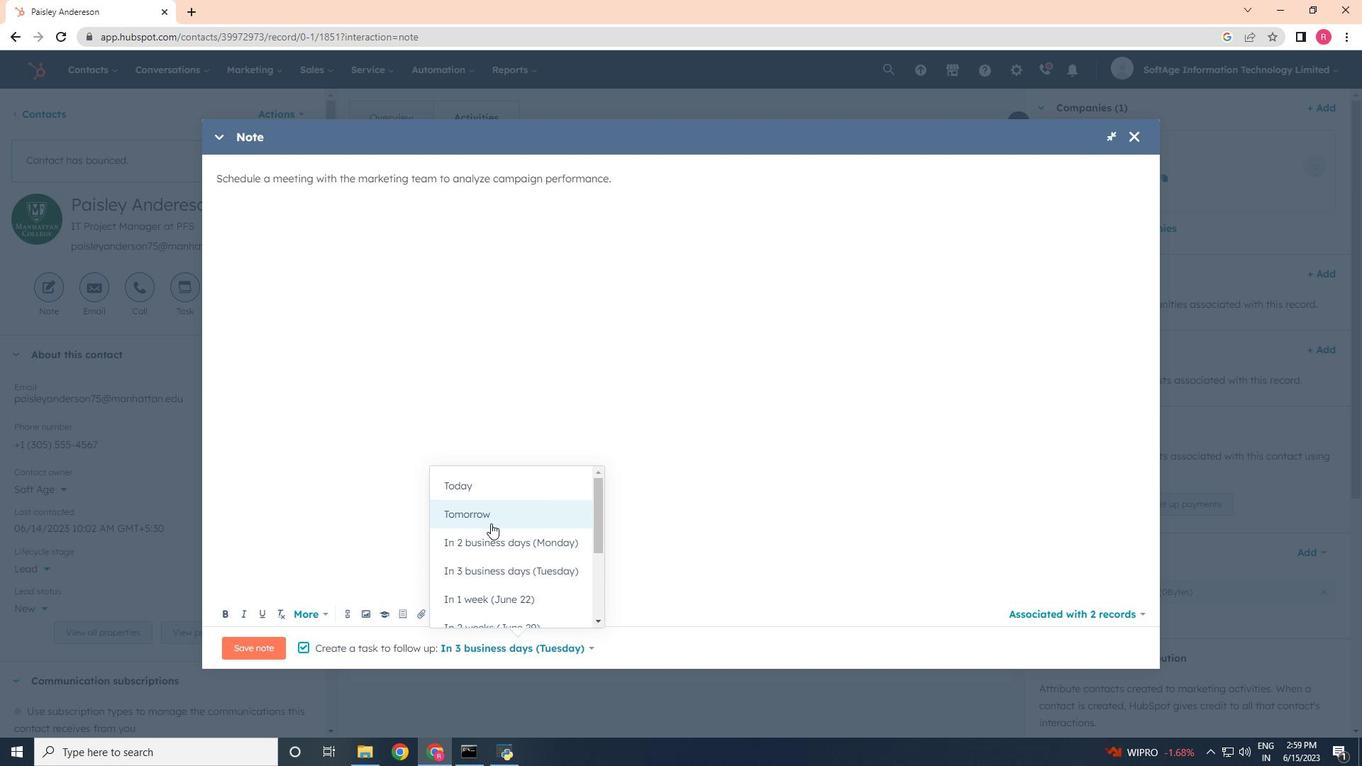 
Action: Mouse pressed left at (491, 520)
Screenshot: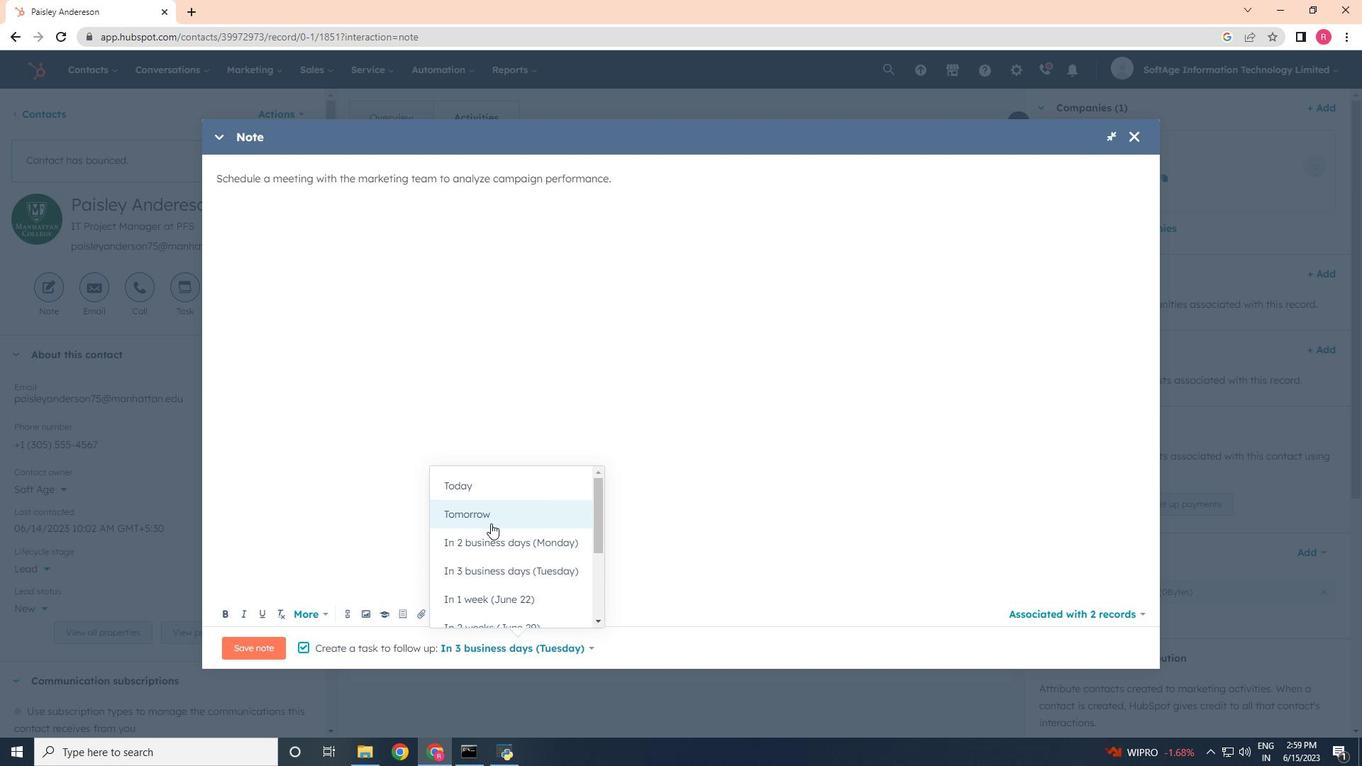 
Action: Mouse moved to (251, 650)
Screenshot: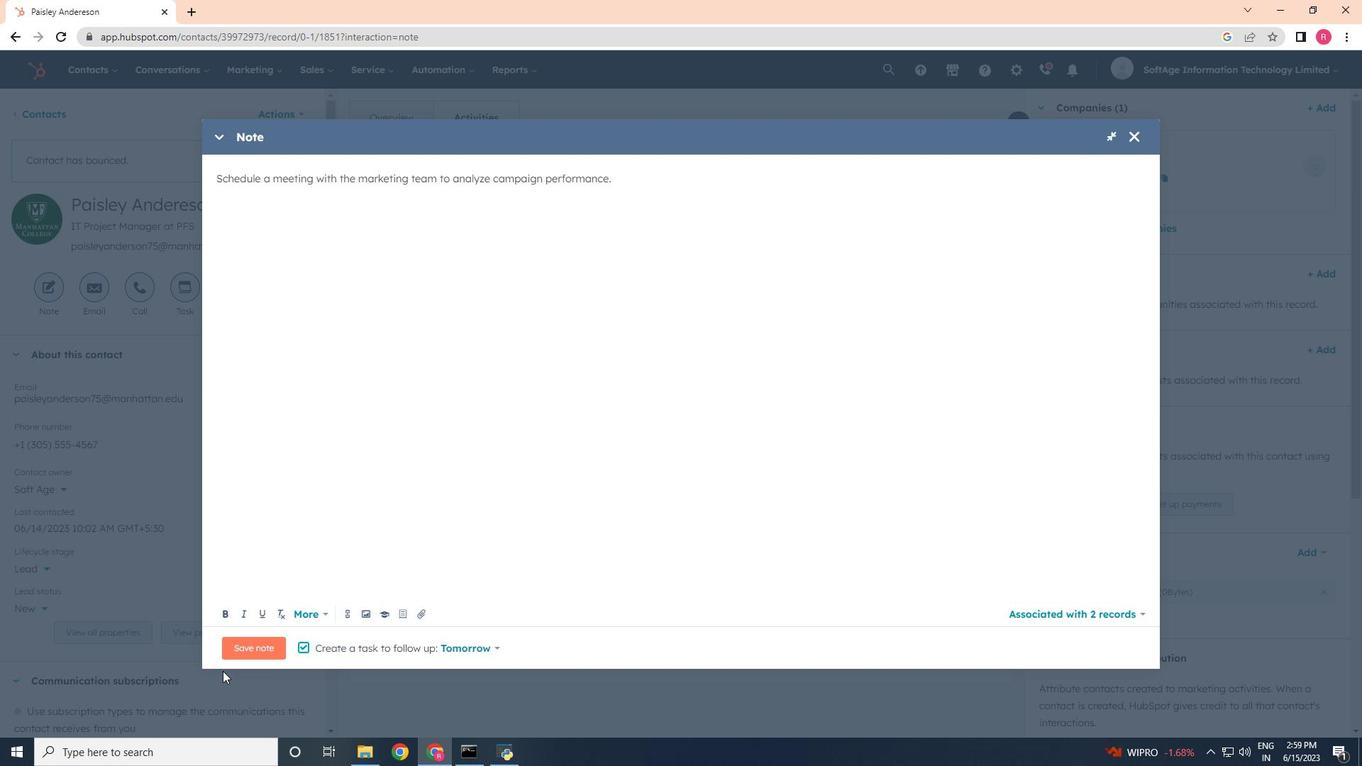 
Action: Mouse pressed left at (251, 650)
Screenshot: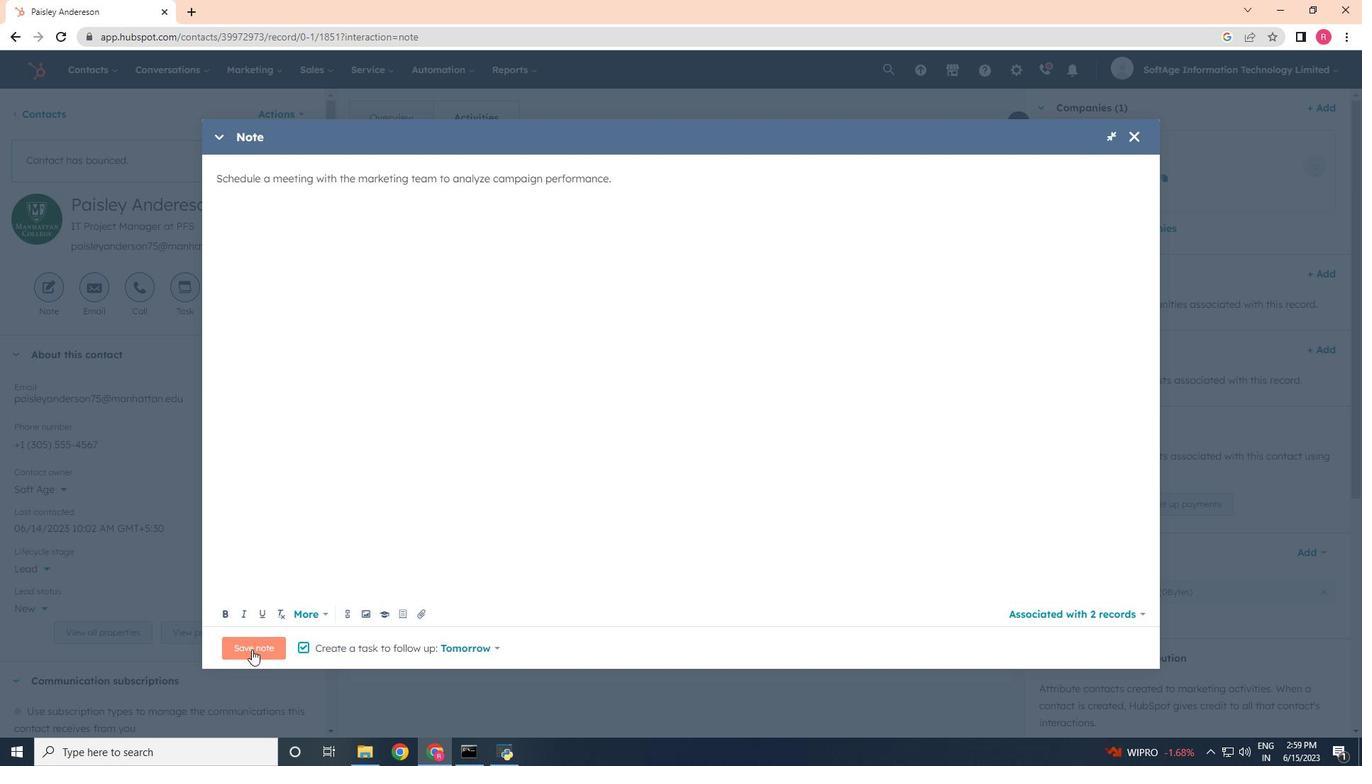 
Action: Mouse moved to (189, 301)
Screenshot: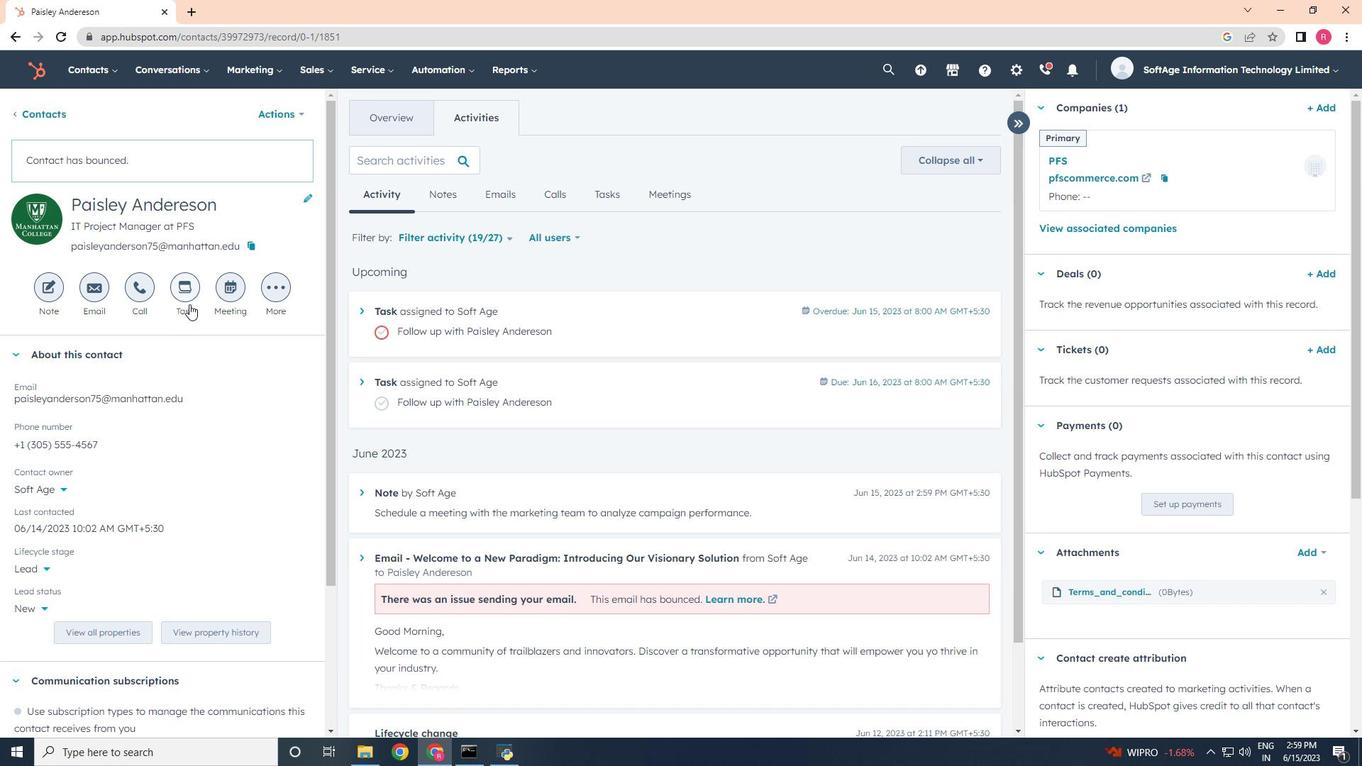 
Action: Mouse pressed left at (189, 301)
Screenshot: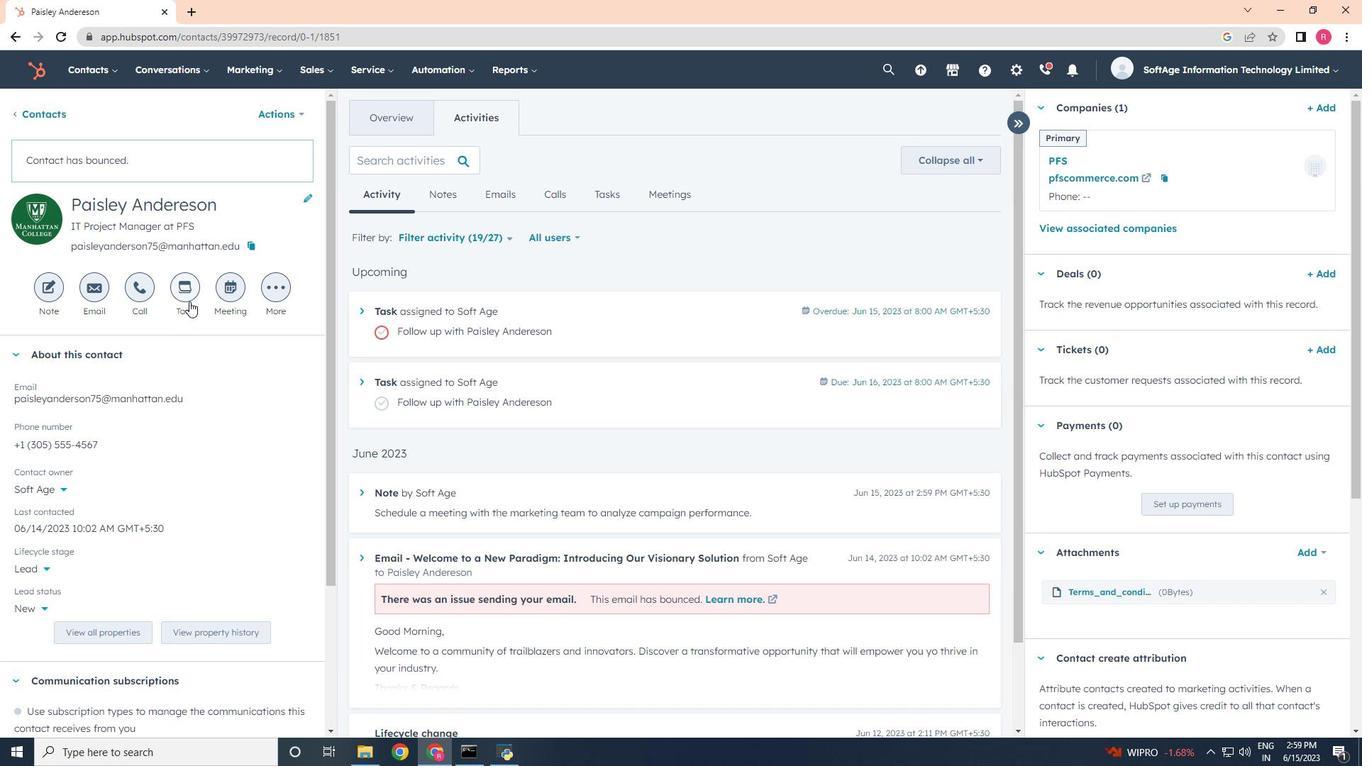 
Action: Mouse moved to (824, 400)
Screenshot: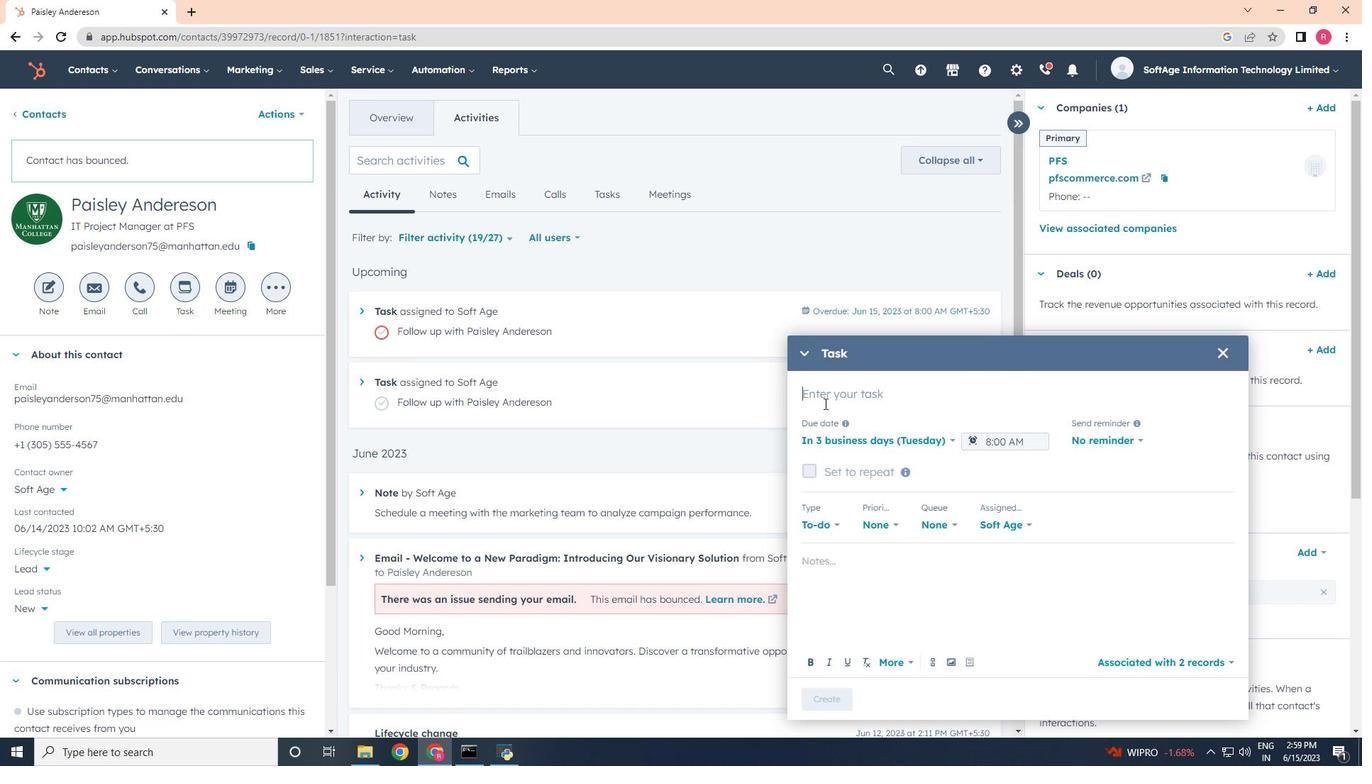 
Action: Key pressed <Key.shift><Key.shift>Appointment<Key.space><Key.shift><Key.shift><Key.shift><Key.shift><Key.shift><Key.shift><Key.shift><Key.shift><Key.shift><Key.shift><Key.shift><Key.shift><Key.shift><Key.shift><Key.shift><Key.shift><Key.shift><Key.shift><Key.shift><Key.shift><Key.shift><Key.shift>Flxed<Key.space><Key.left><Key.left><Key.left><Key.left>e<Key.right><Key.right><Key.right><Key.right><Key.right><Key.right><Key.right>
Screenshot: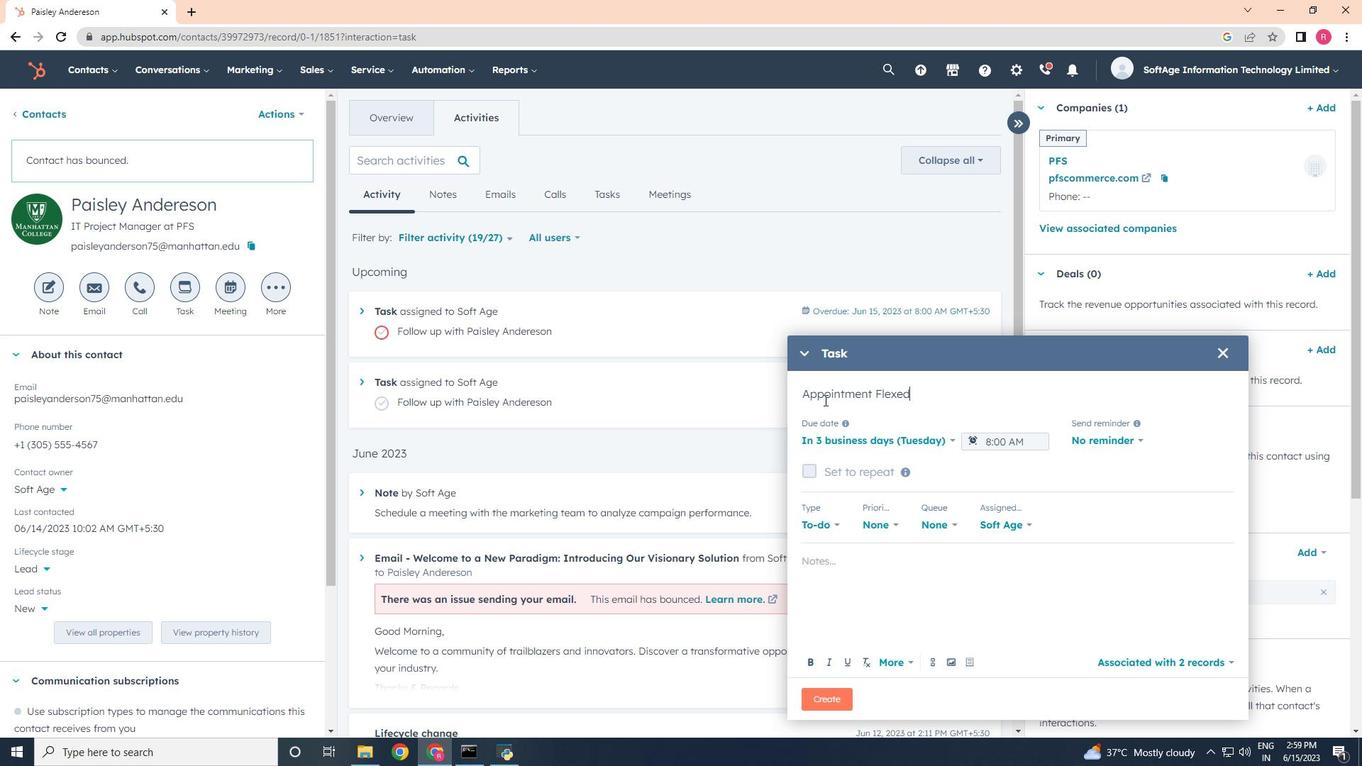
Action: Mouse moved to (900, 437)
Screenshot: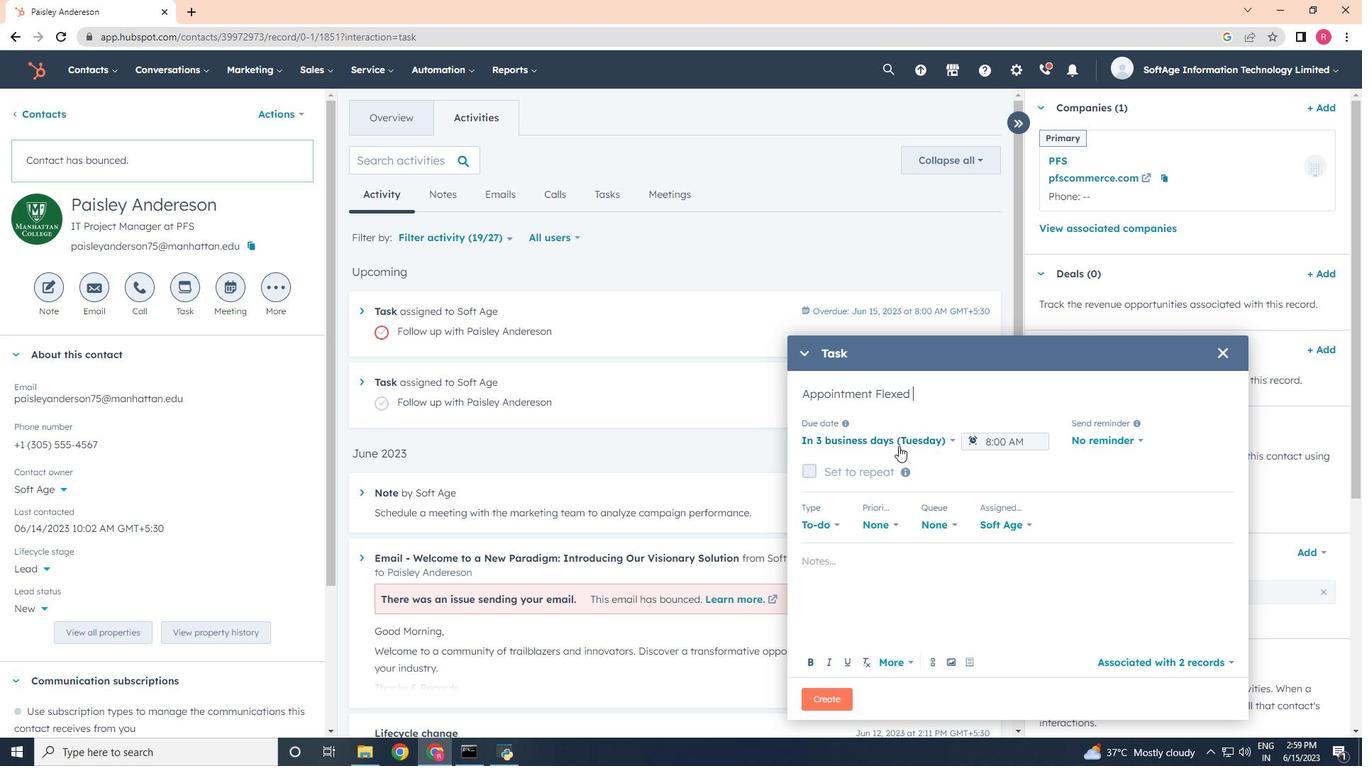 
Action: Mouse pressed left at (900, 437)
Screenshot: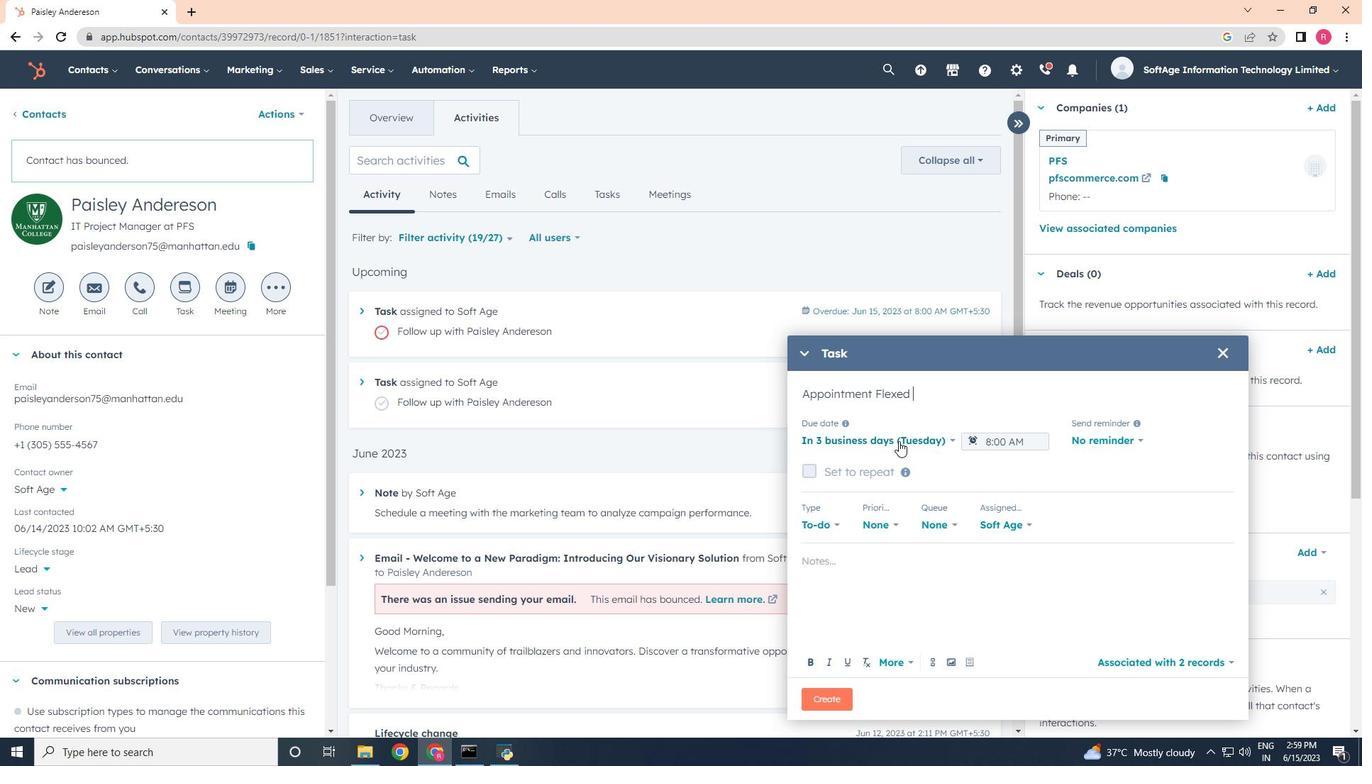 
Action: Mouse moved to (862, 501)
Screenshot: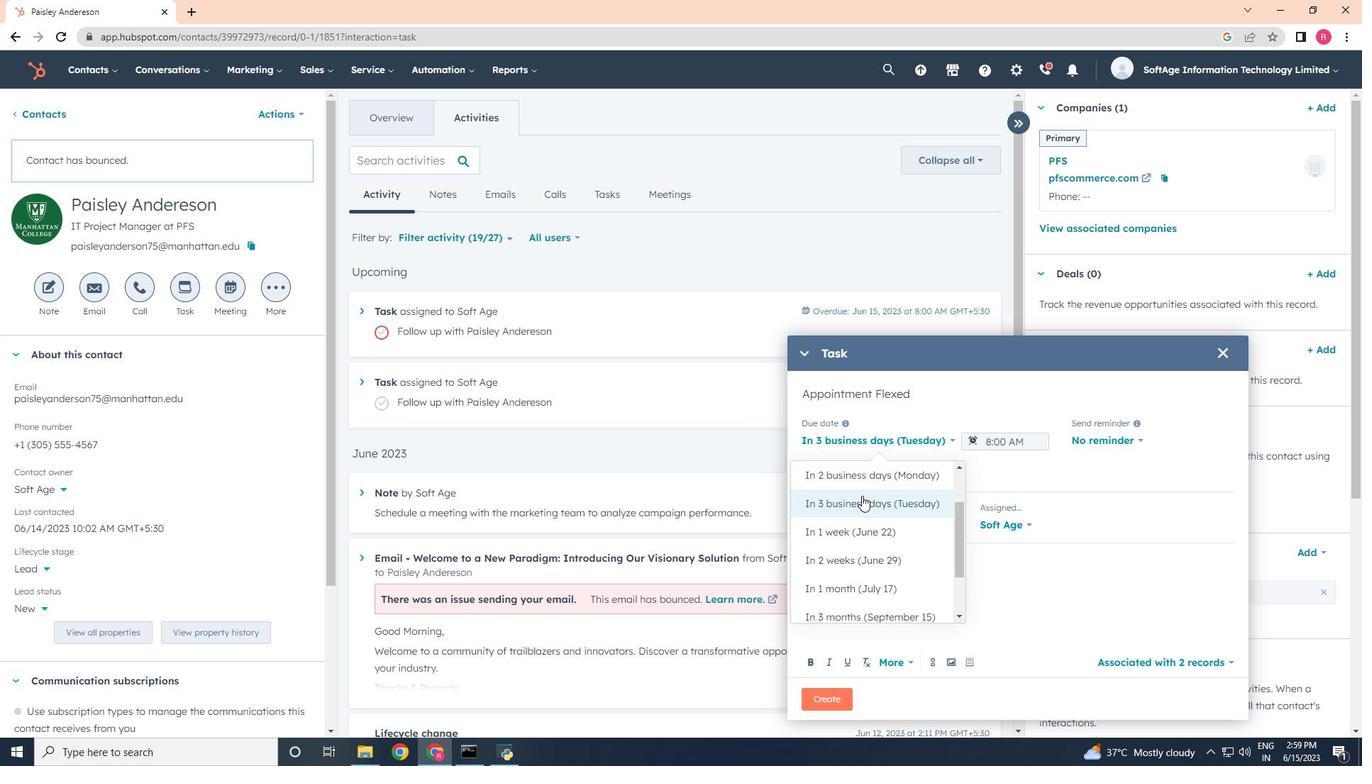 
Action: Mouse pressed left at (862, 501)
Screenshot: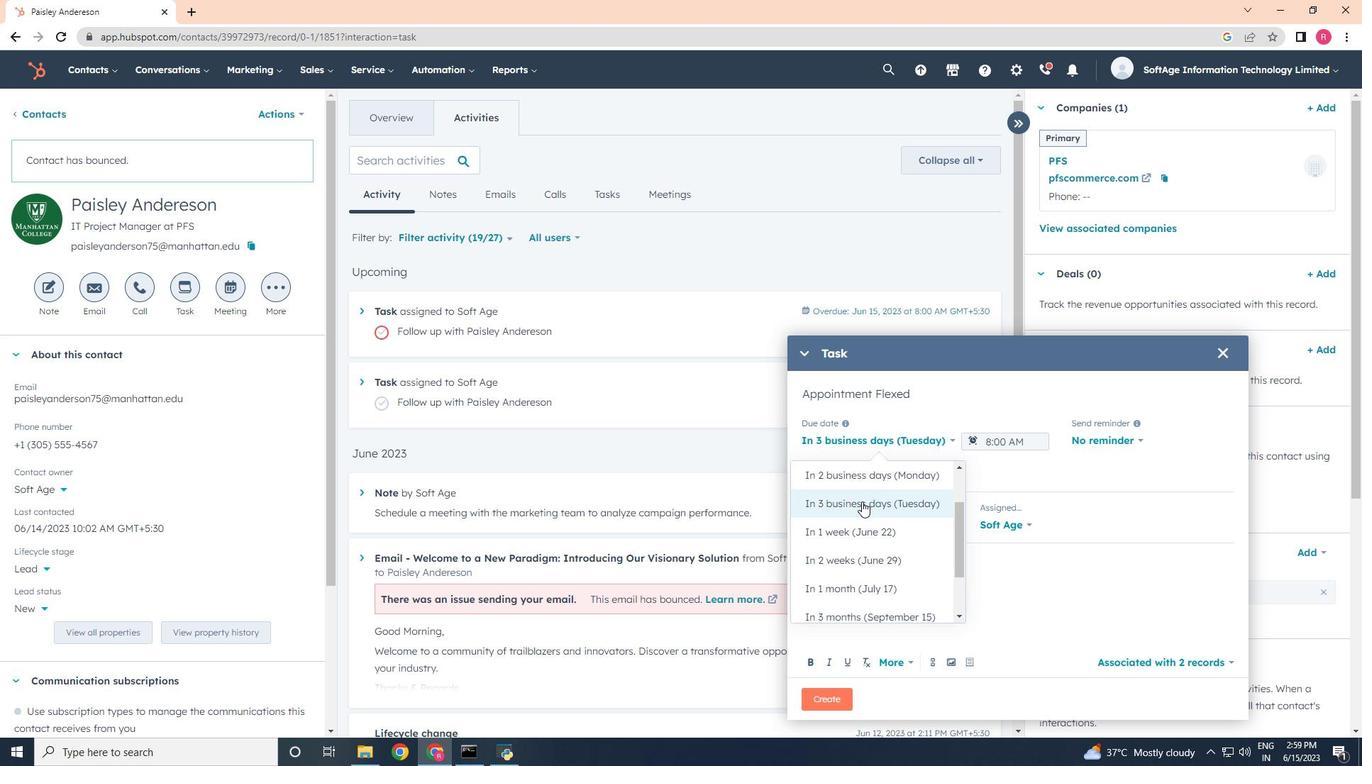 
Action: Mouse moved to (1107, 437)
Screenshot: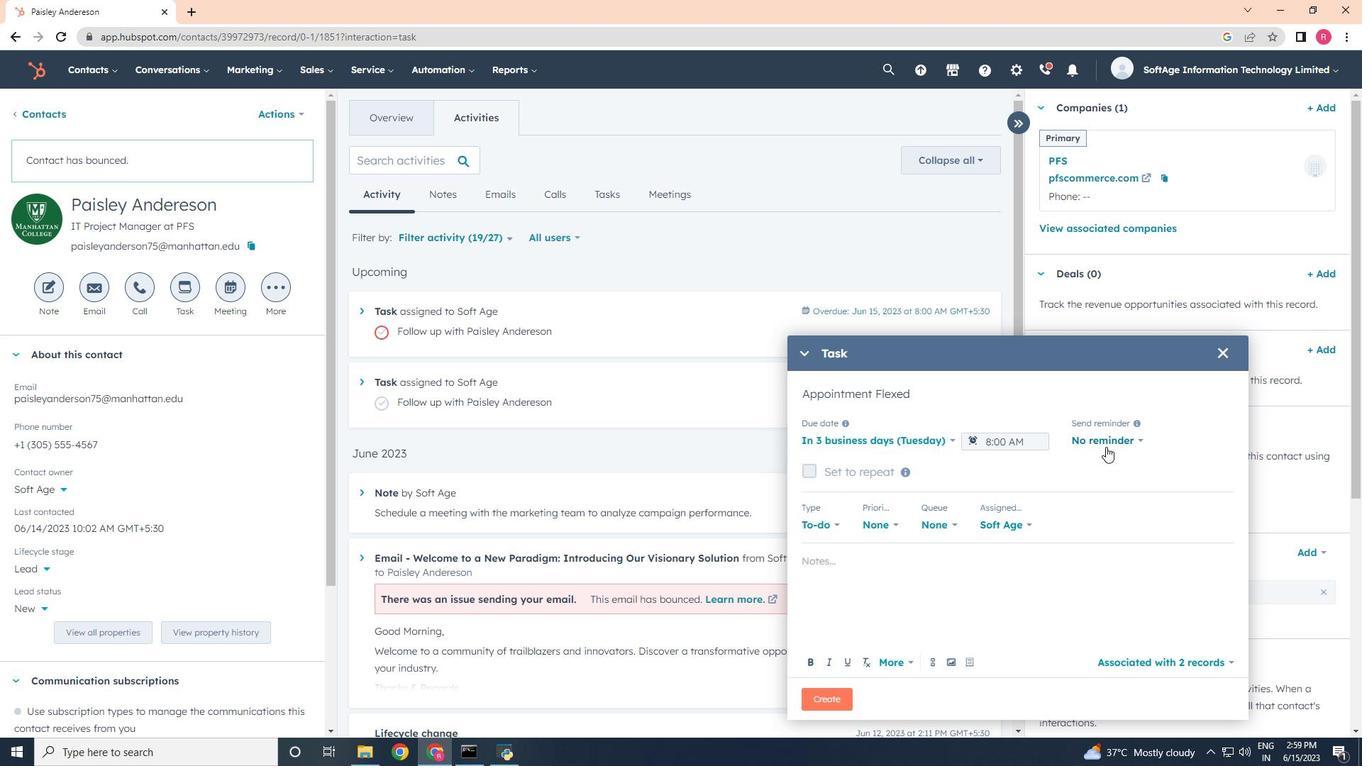 
Action: Mouse pressed left at (1107, 437)
Screenshot: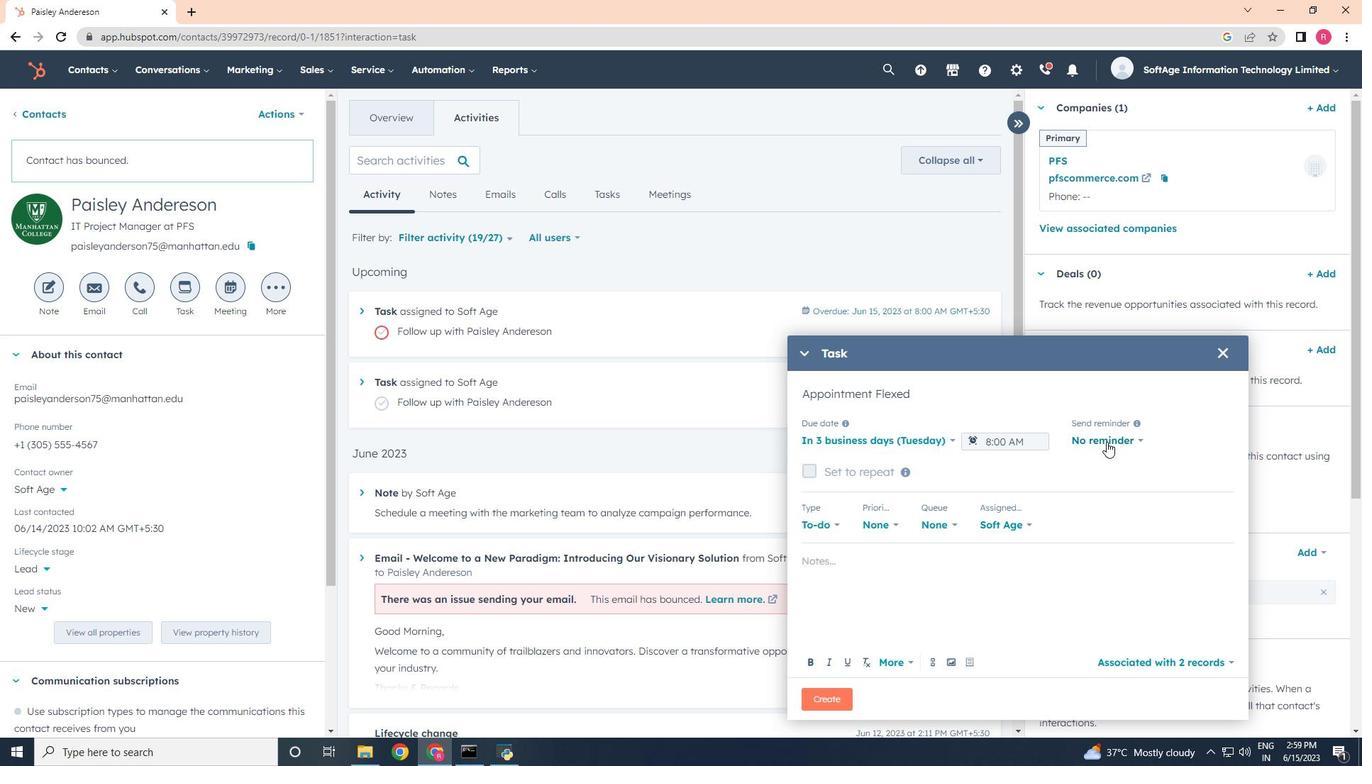 
Action: Mouse moved to (1085, 528)
Screenshot: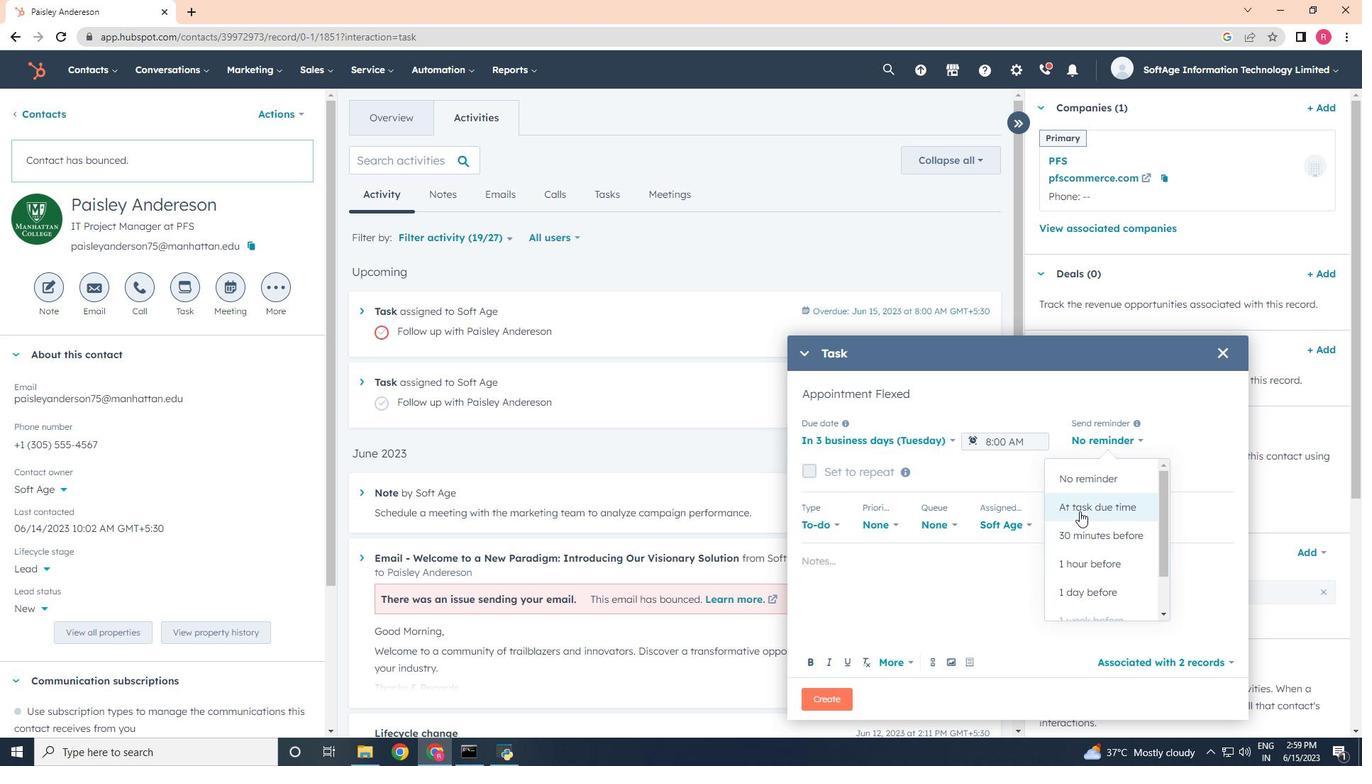 
Action: Mouse pressed left at (1085, 528)
Screenshot: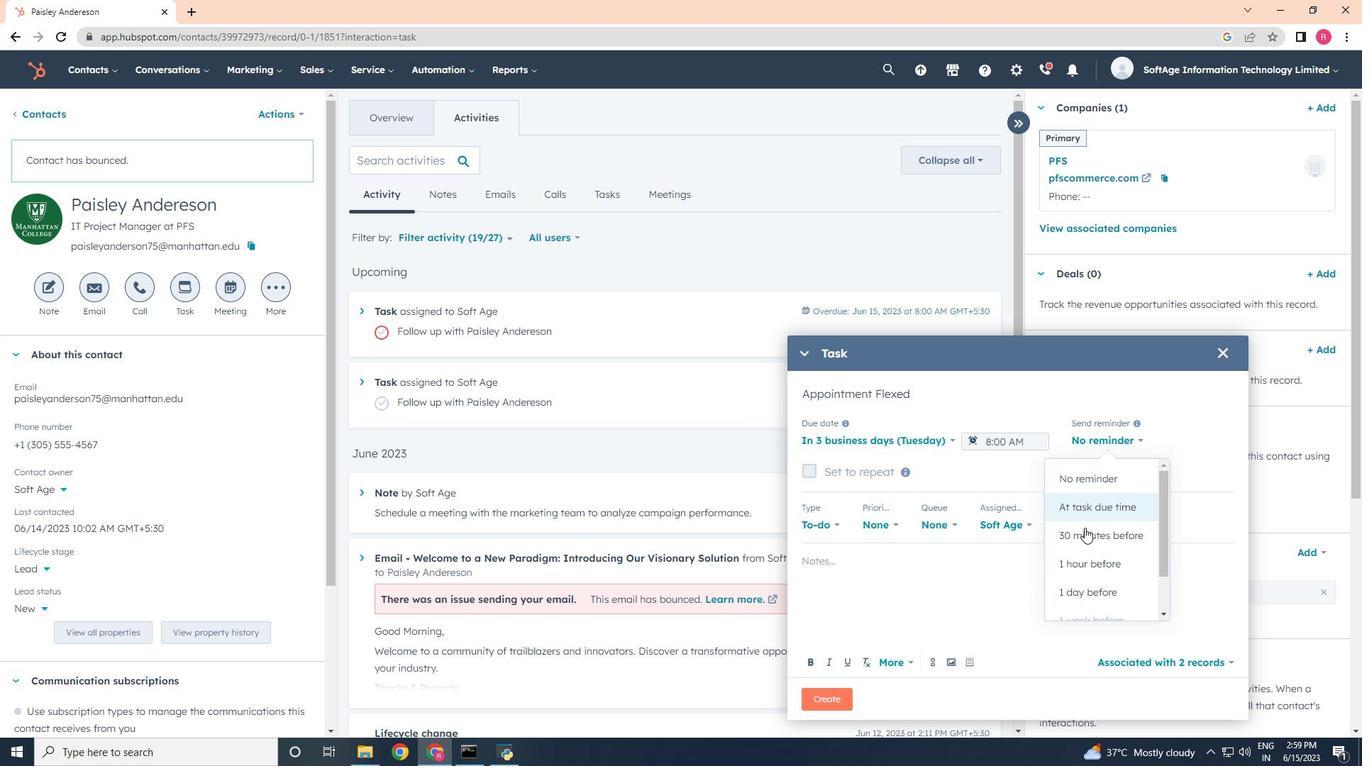 
Action: Mouse moved to (880, 523)
Screenshot: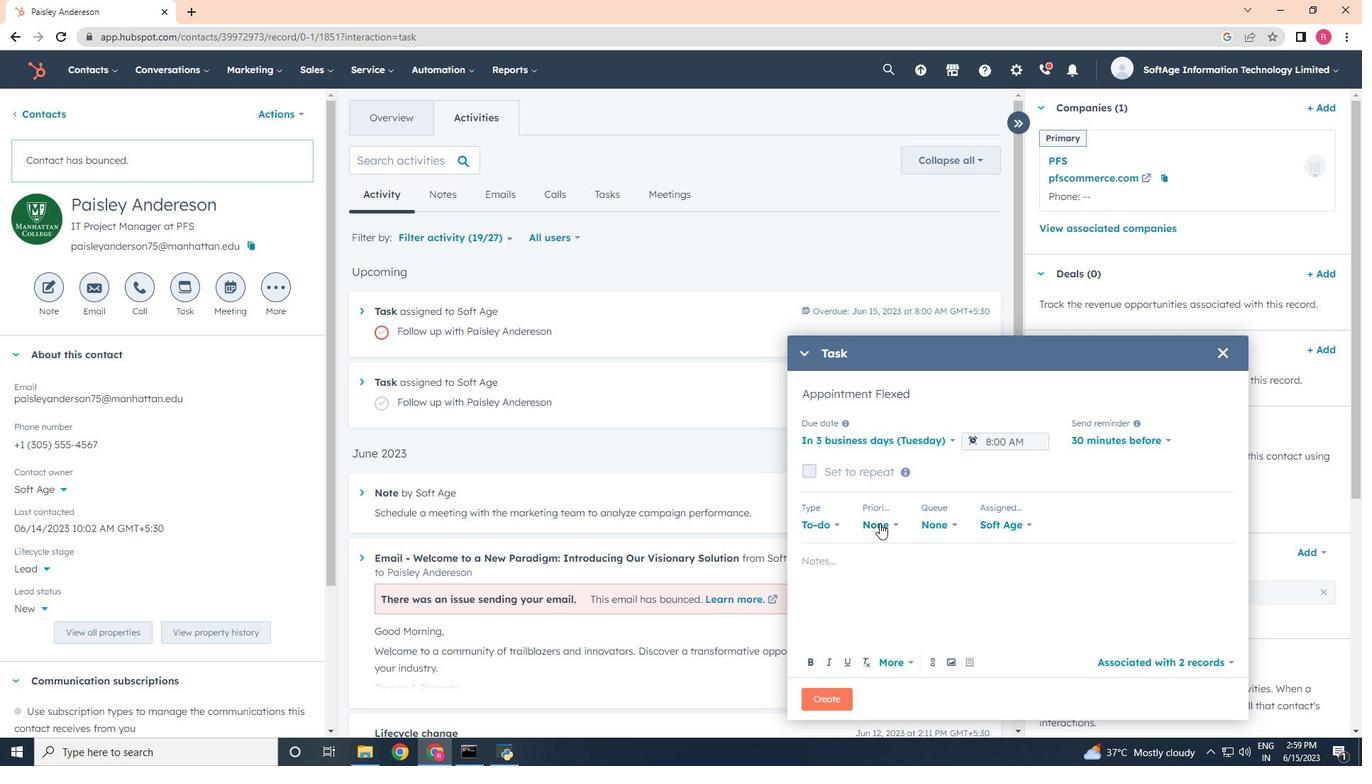 
Action: Mouse pressed left at (880, 523)
Screenshot: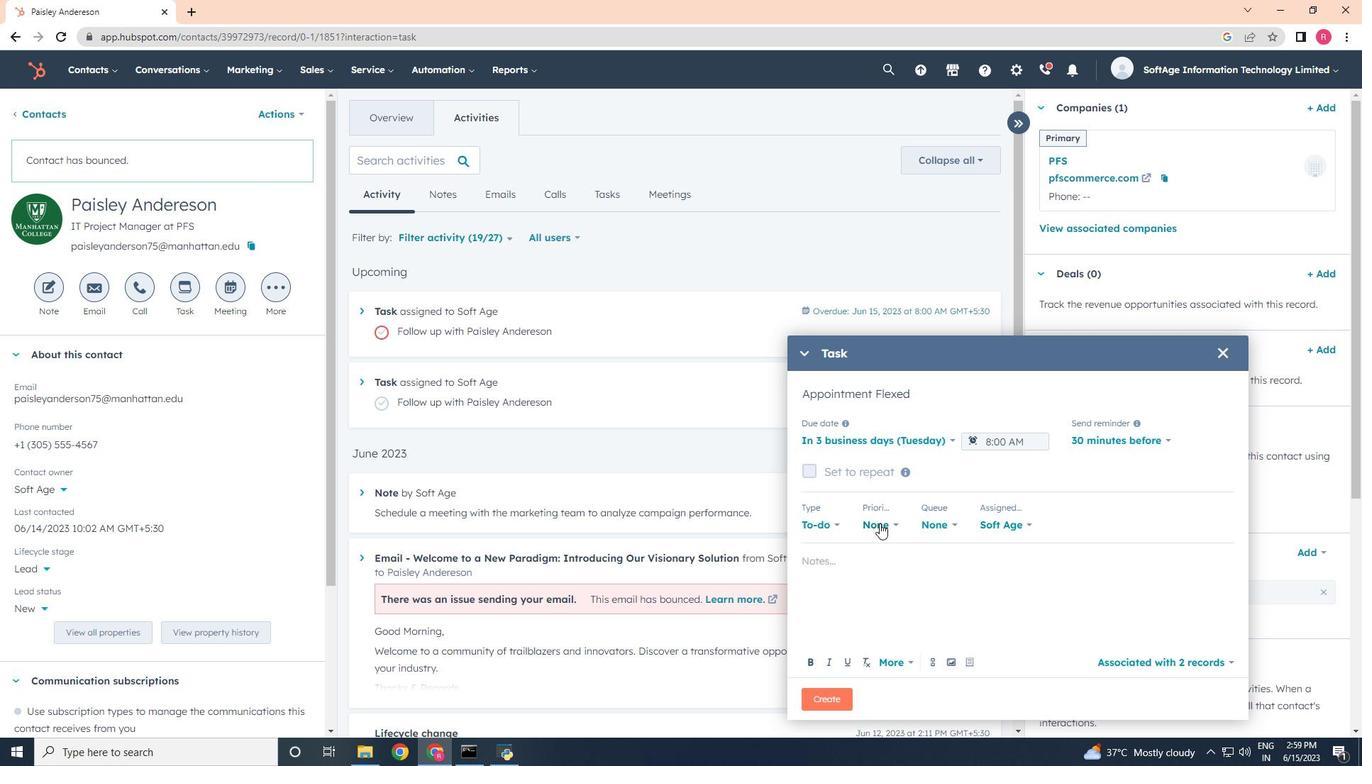 
Action: Mouse moved to (875, 599)
Screenshot: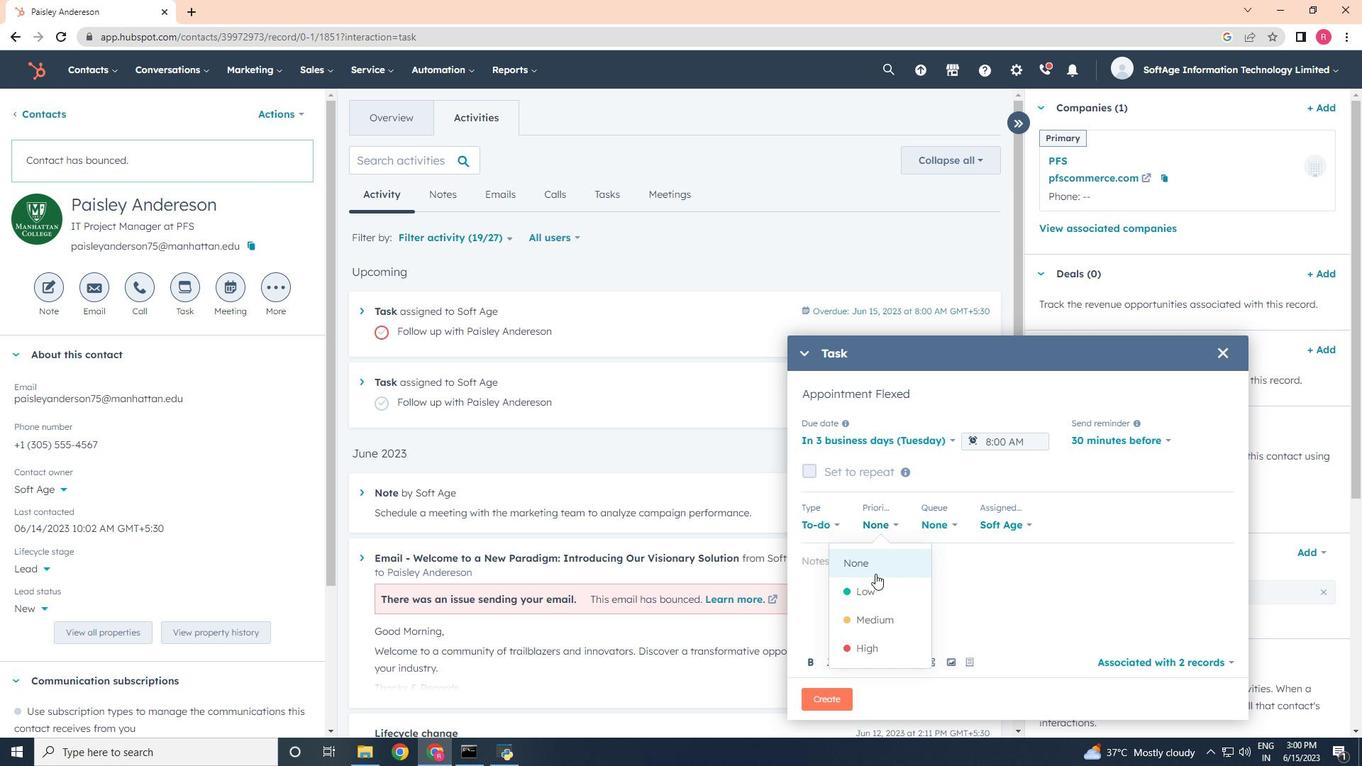 
Action: Mouse pressed left at (875, 599)
Screenshot: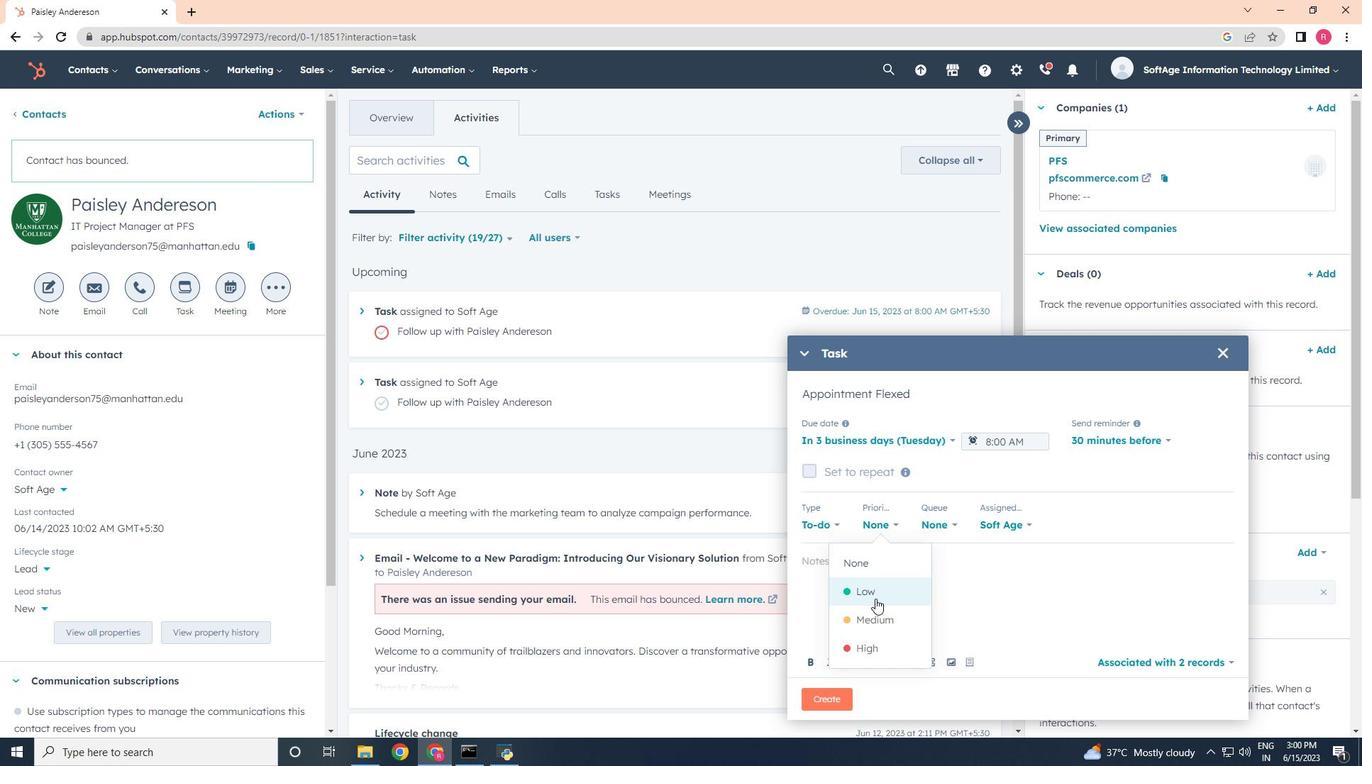 
Action: Mouse moved to (848, 570)
Screenshot: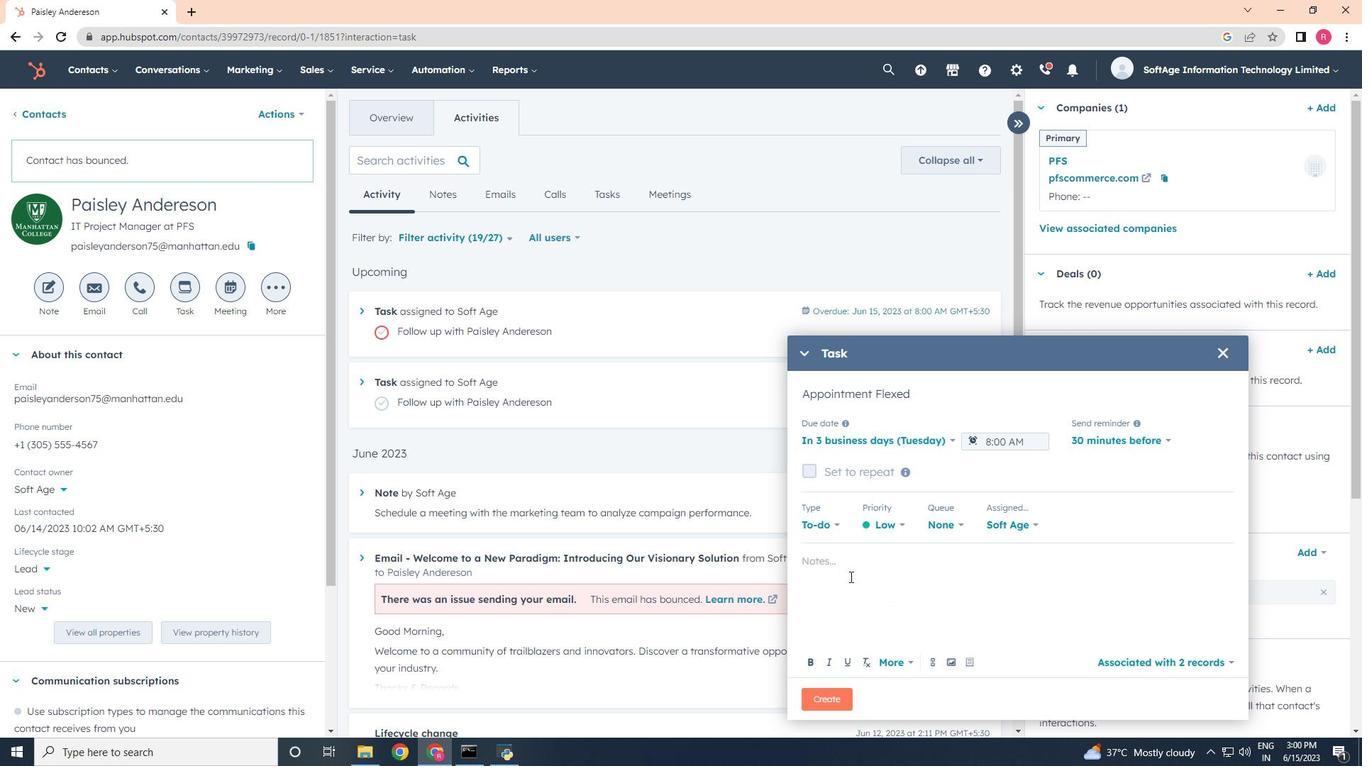 
Action: Mouse pressed left at (848, 570)
Screenshot: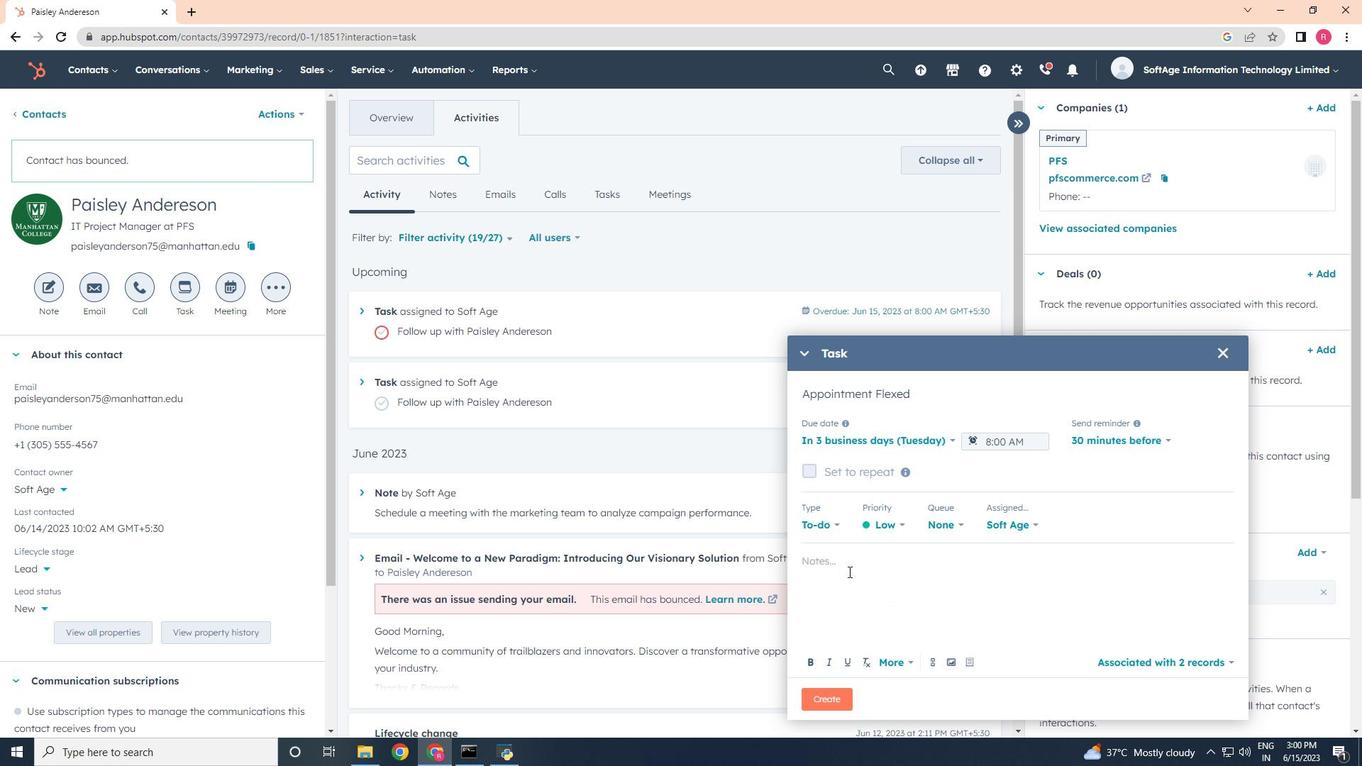 
Action: Mouse moved to (851, 556)
Screenshot: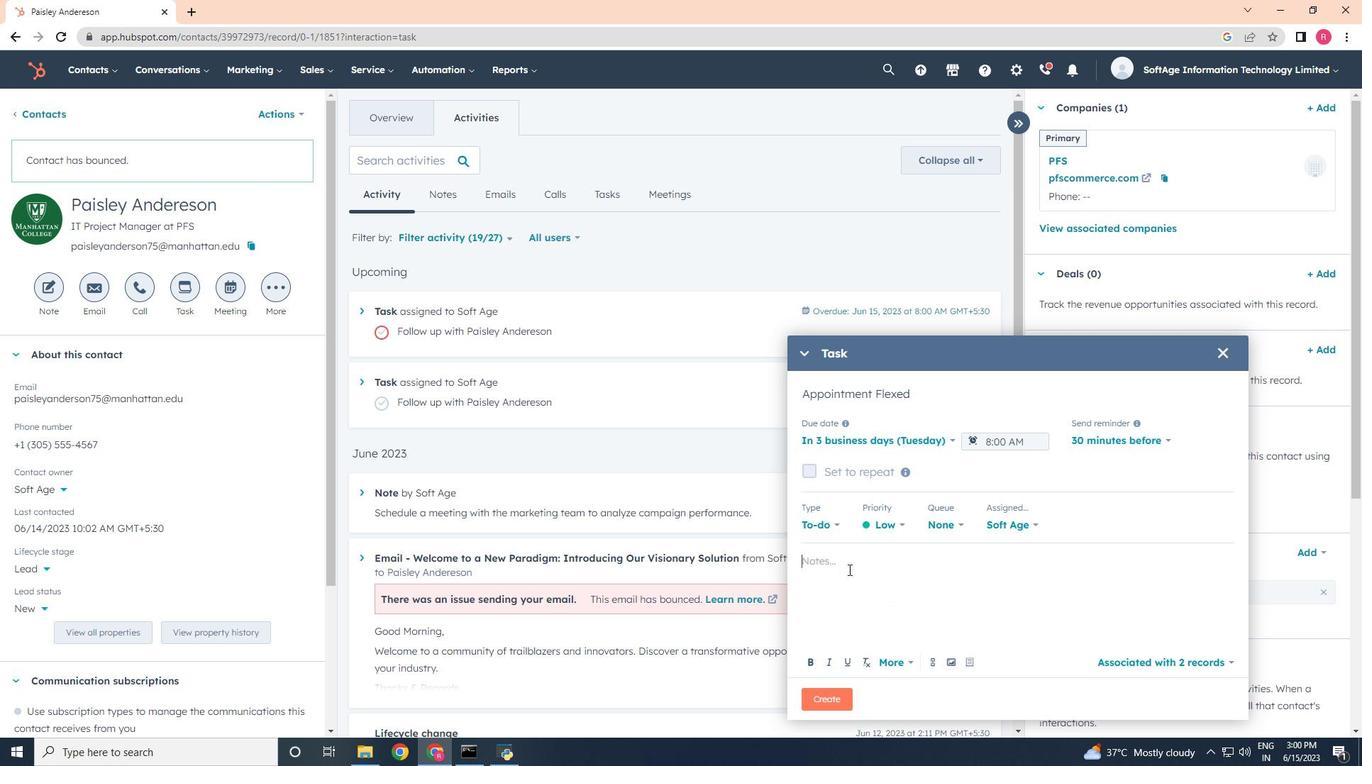 
Action: Key pressed <Key.shift>Take<Key.space>detailed<Key.space>meeting<Key.space>minutes<Key.space>and<Key.space>share<Key.space>then<Key.backspace>m<Key.space>with<Key.space>the<Key.space>team<Key.space>afterward.
Screenshot: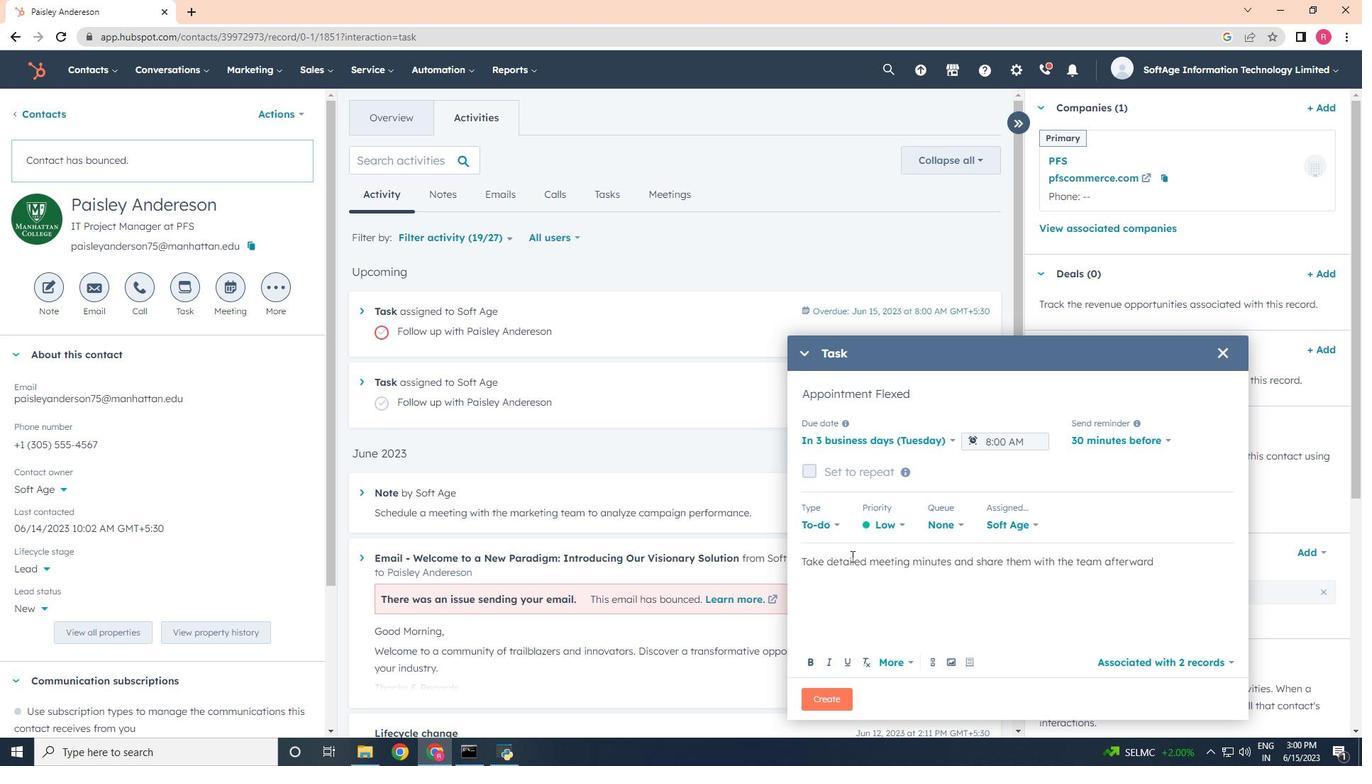 
Action: Mouse moved to (836, 705)
Screenshot: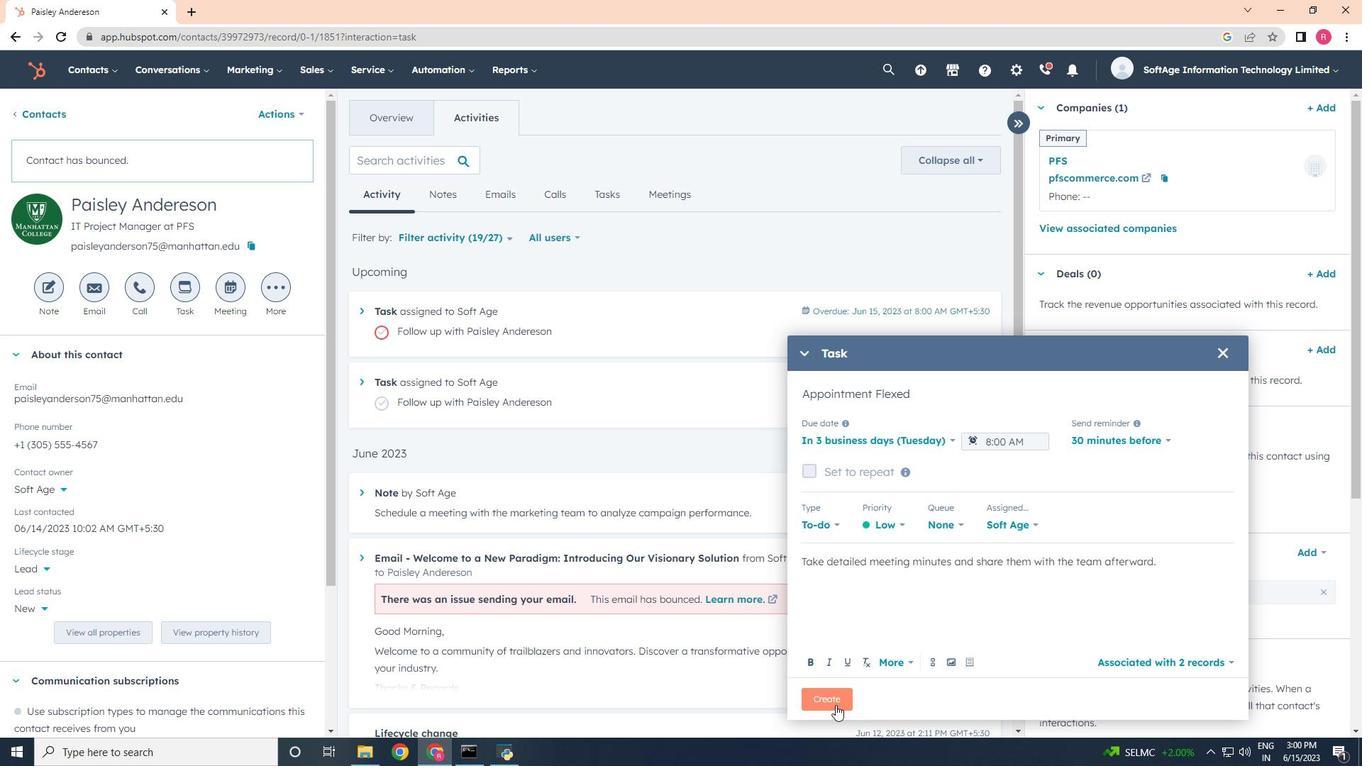 
Action: Mouse pressed left at (836, 705)
Screenshot: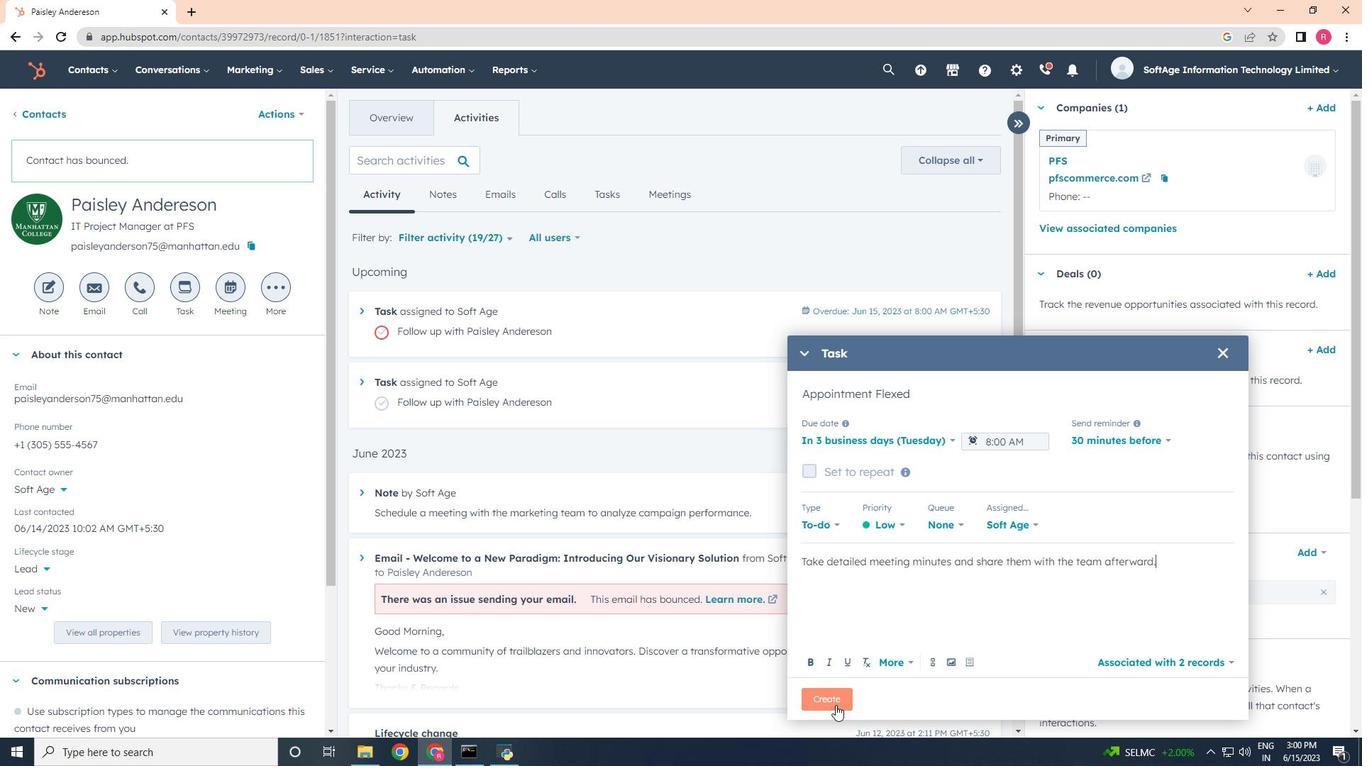 
Action: Mouse moved to (835, 706)
Screenshot: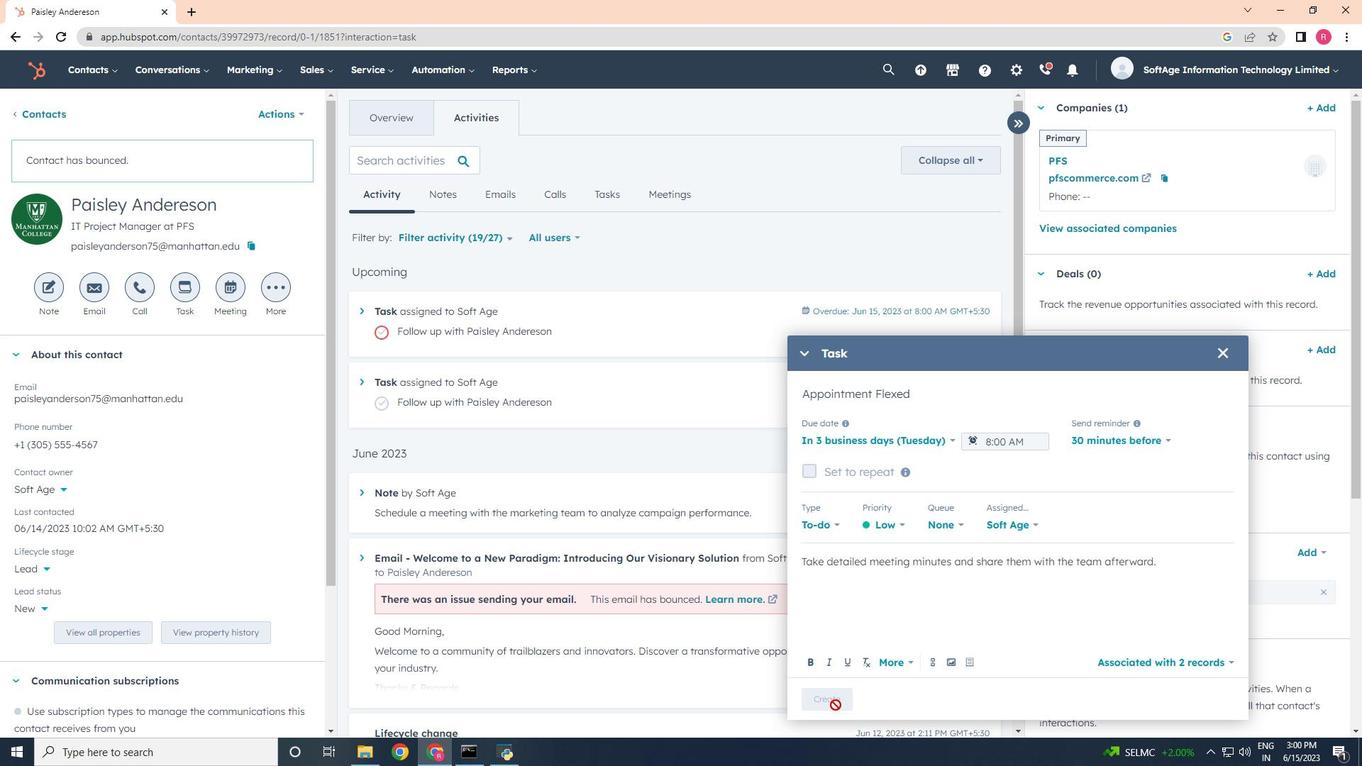 
